Task: In the  document Serengetimeet.epub change page color to  'Voilet'. Insert watermark  'Confidential ' Apply Font Style in watermark Nunito
Action: Mouse moved to (272, 321)
Screenshot: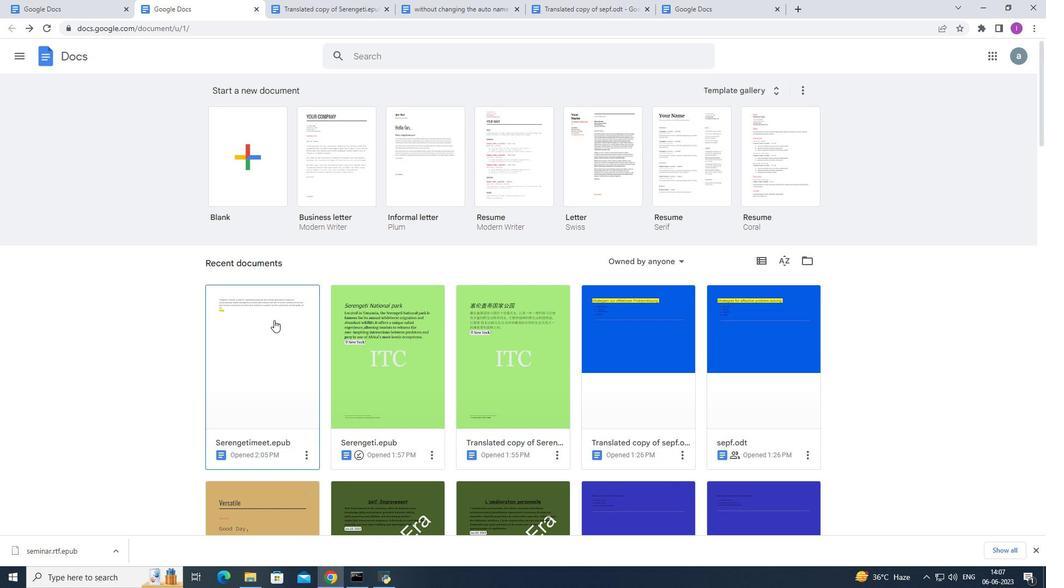 
Action: Mouse pressed left at (272, 321)
Screenshot: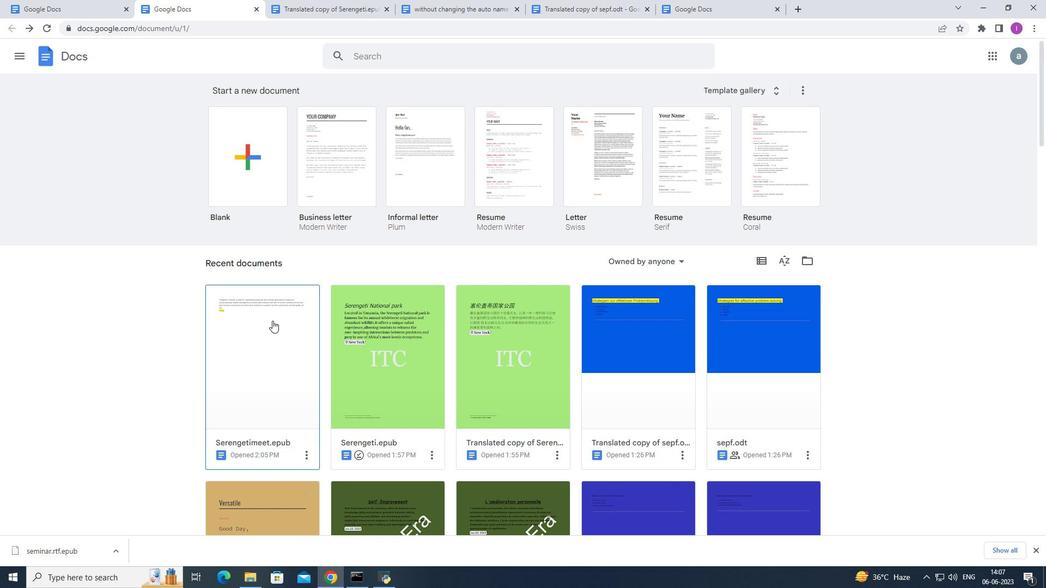 
Action: Mouse moved to (40, 62)
Screenshot: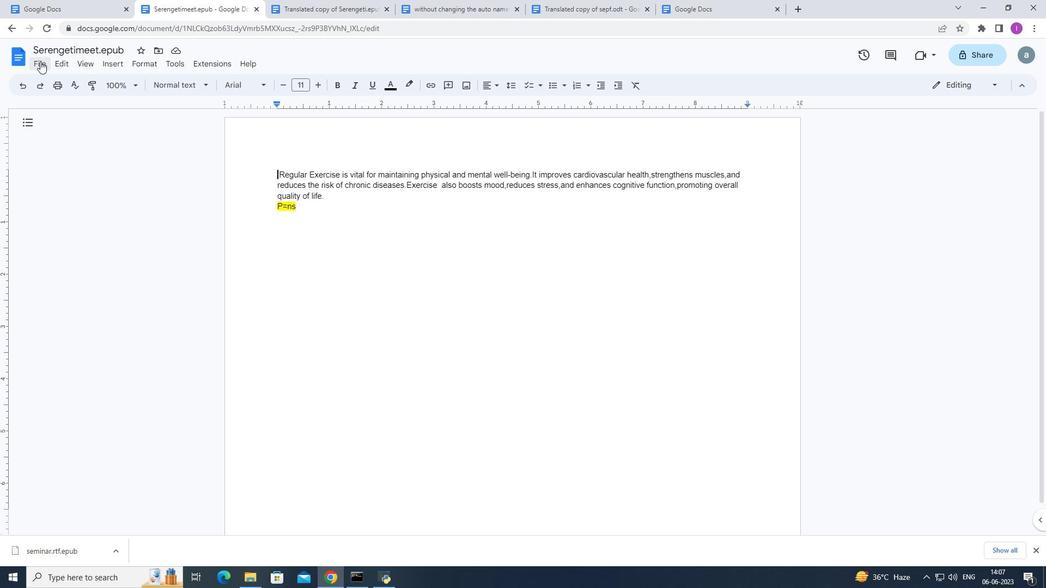 
Action: Mouse pressed left at (40, 62)
Screenshot: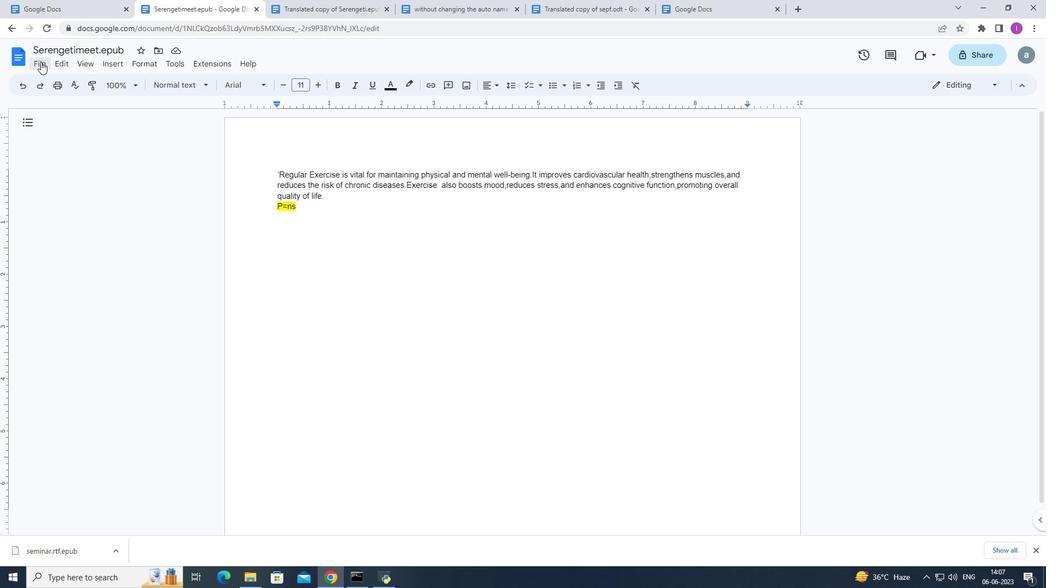 
Action: Mouse moved to (95, 363)
Screenshot: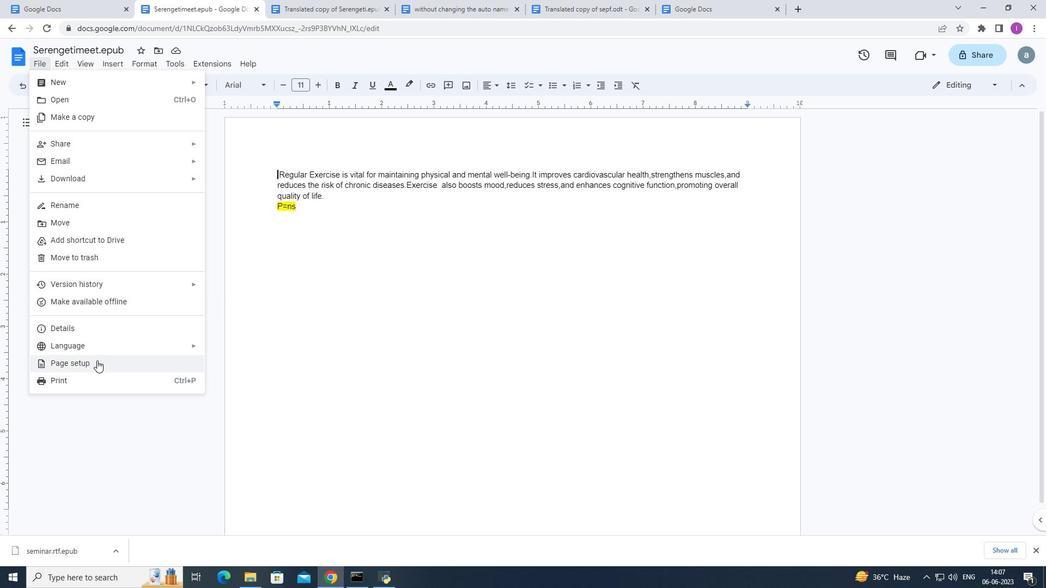 
Action: Mouse pressed left at (95, 363)
Screenshot: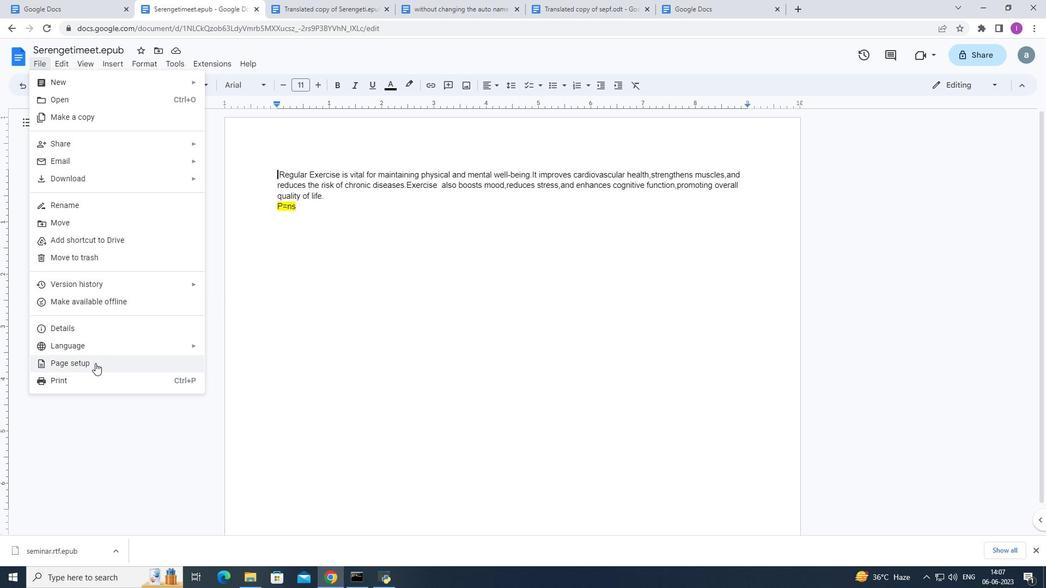 
Action: Mouse moved to (441, 356)
Screenshot: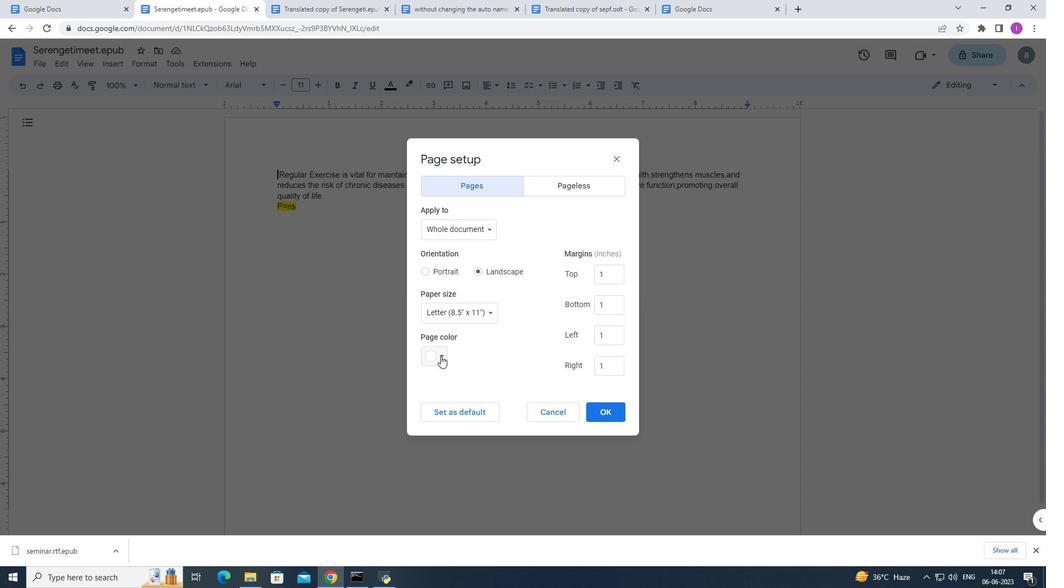 
Action: Mouse pressed left at (441, 356)
Screenshot: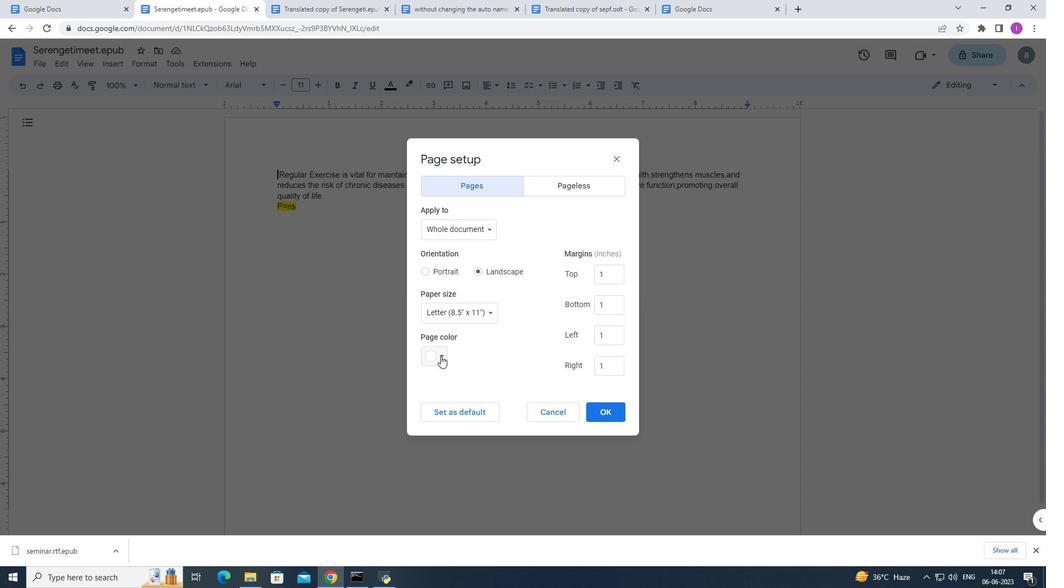 
Action: Mouse moved to (432, 486)
Screenshot: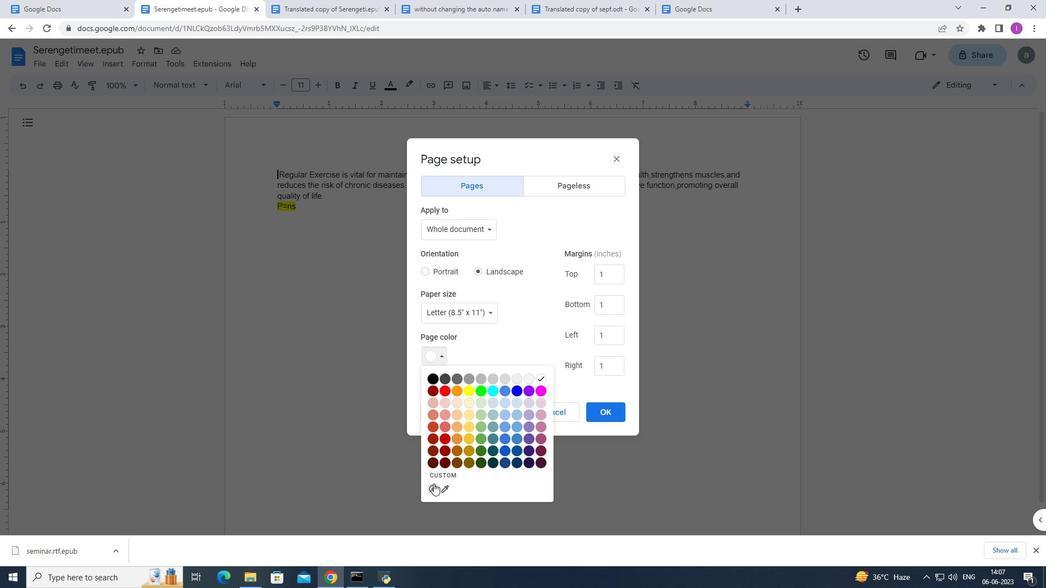 
Action: Mouse pressed left at (432, 486)
Screenshot: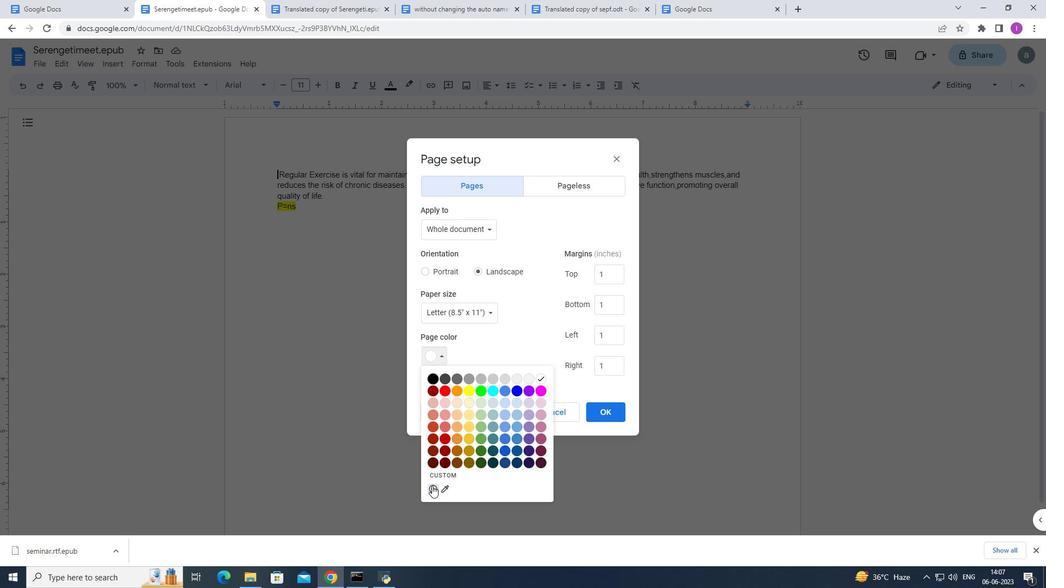 
Action: Mouse moved to (534, 294)
Screenshot: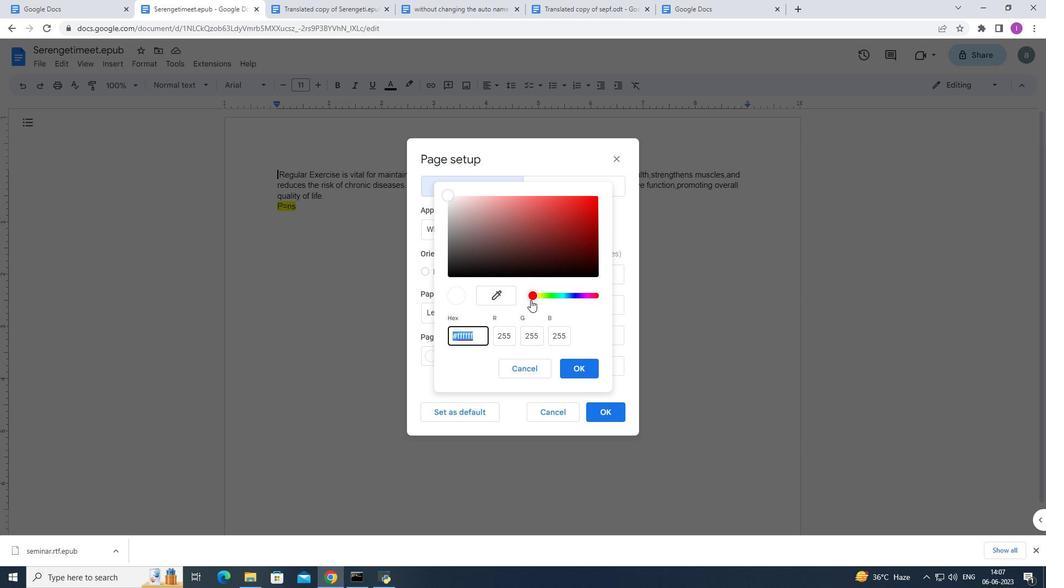 
Action: Mouse pressed left at (534, 294)
Screenshot: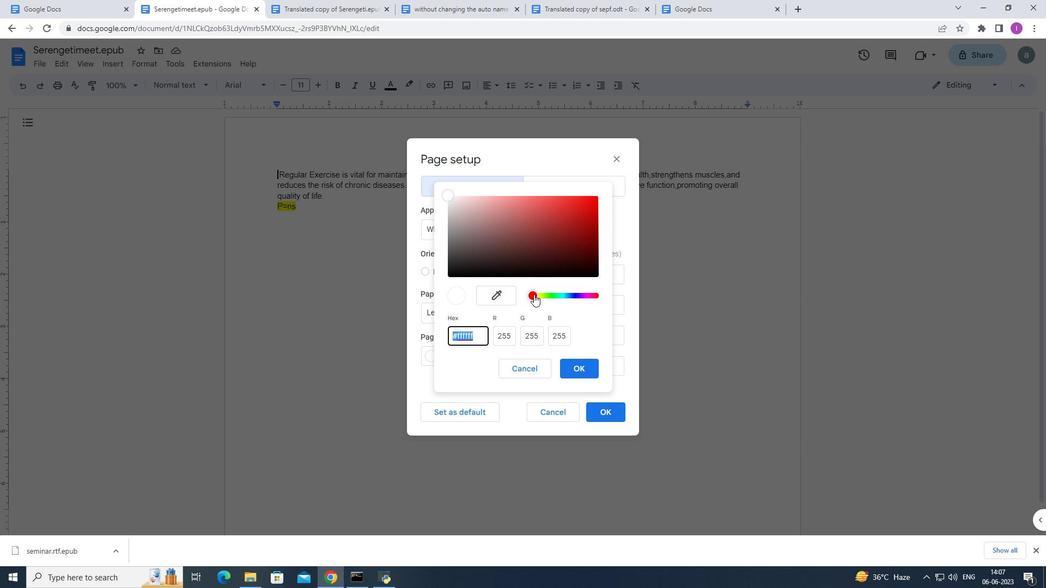 
Action: Mouse moved to (574, 297)
Screenshot: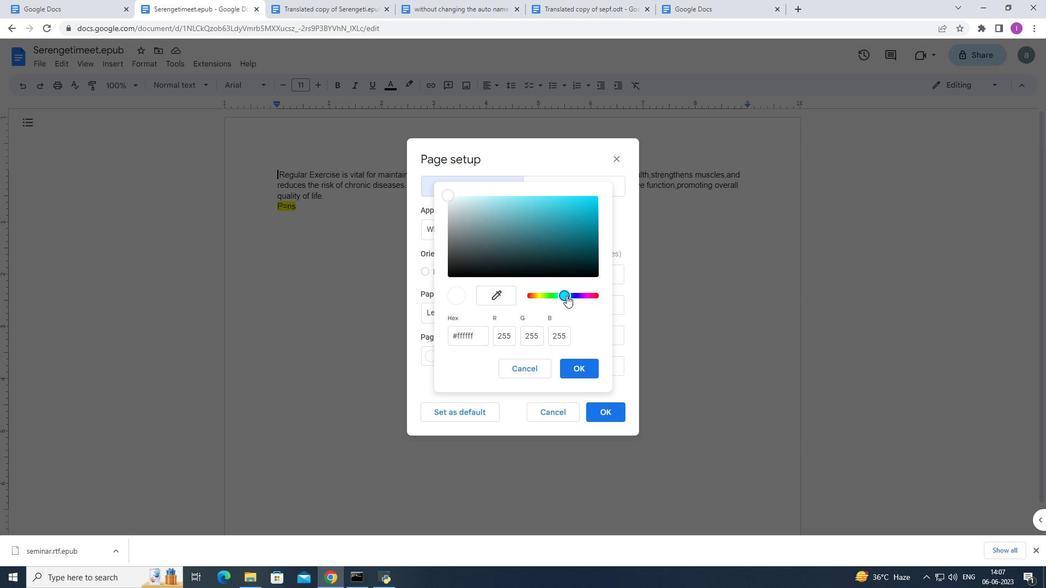 
Action: Mouse pressed left at (574, 297)
Screenshot: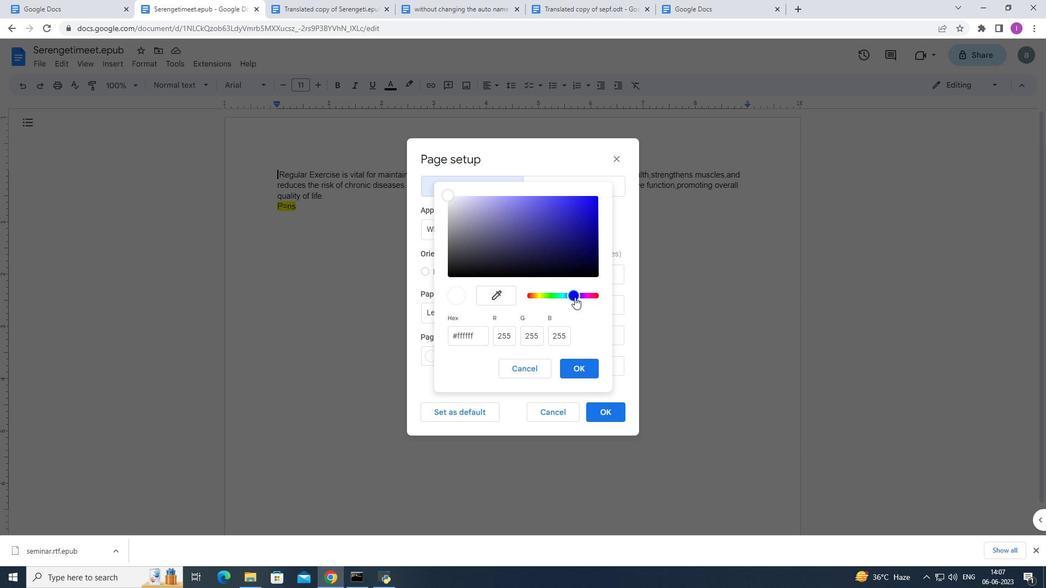 
Action: Mouse moved to (577, 216)
Screenshot: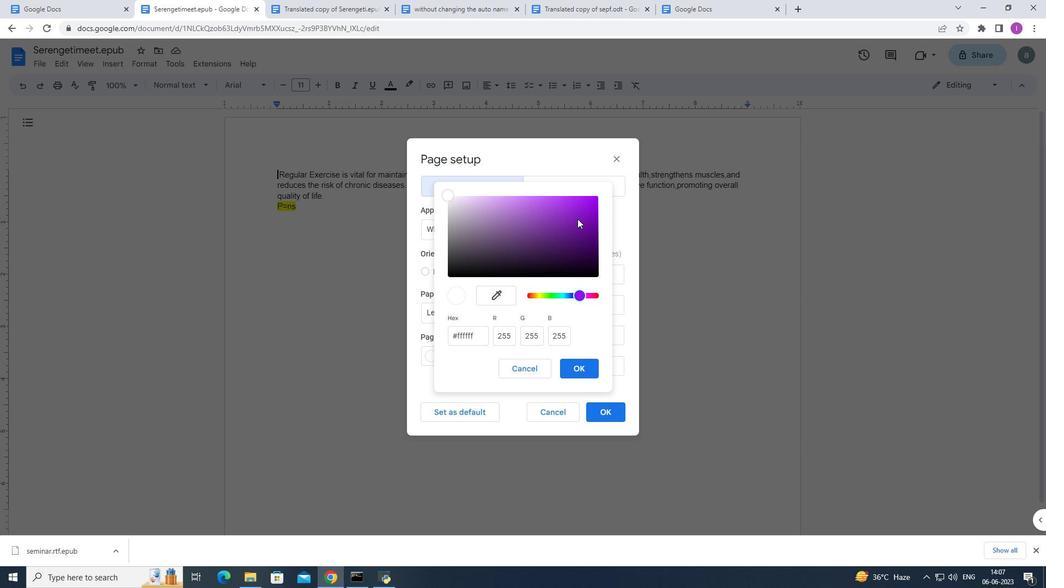 
Action: Mouse pressed left at (577, 216)
Screenshot: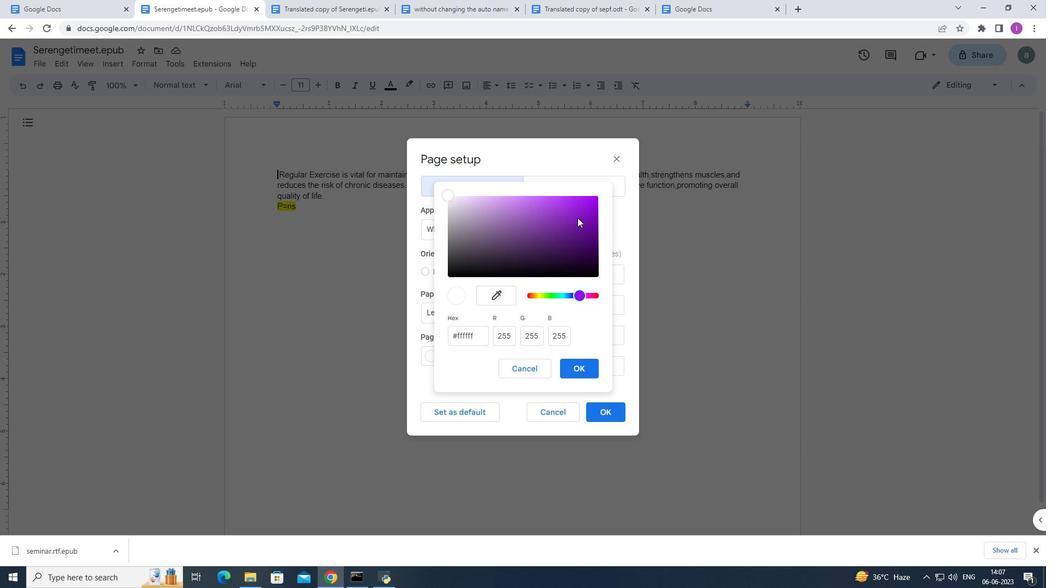 
Action: Mouse moved to (585, 198)
Screenshot: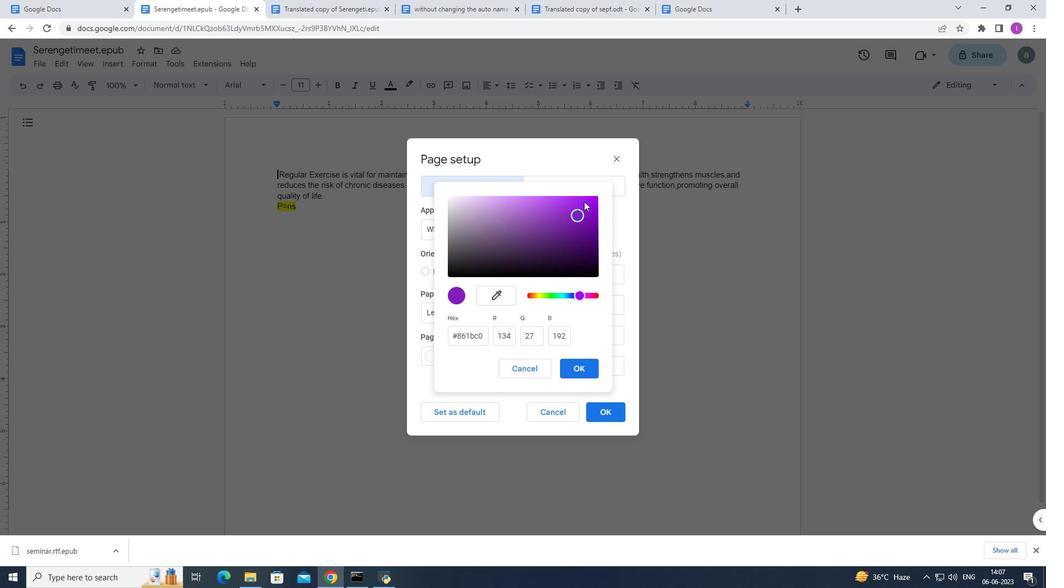 
Action: Mouse pressed left at (585, 198)
Screenshot: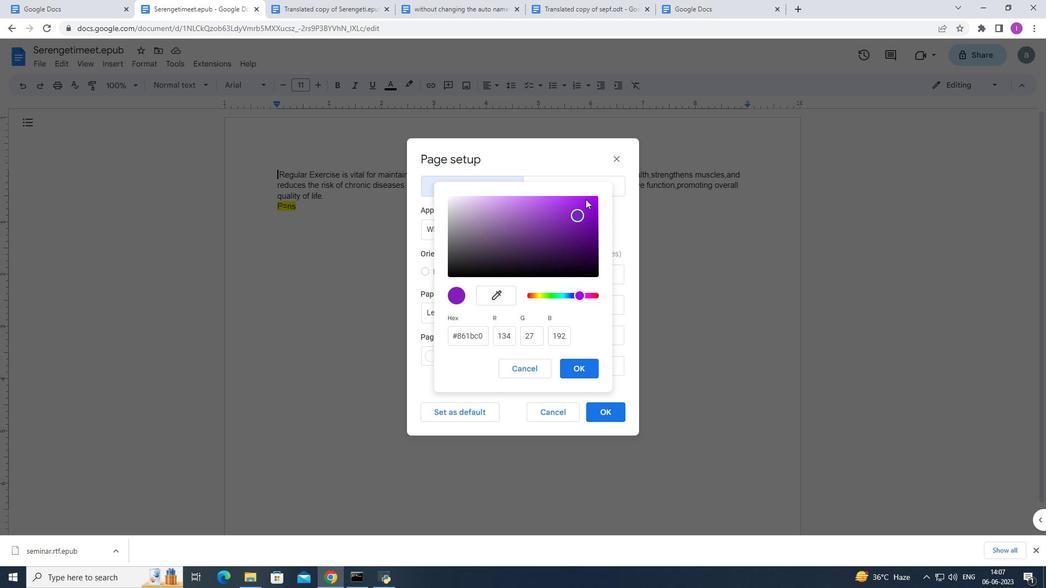 
Action: Mouse moved to (580, 370)
Screenshot: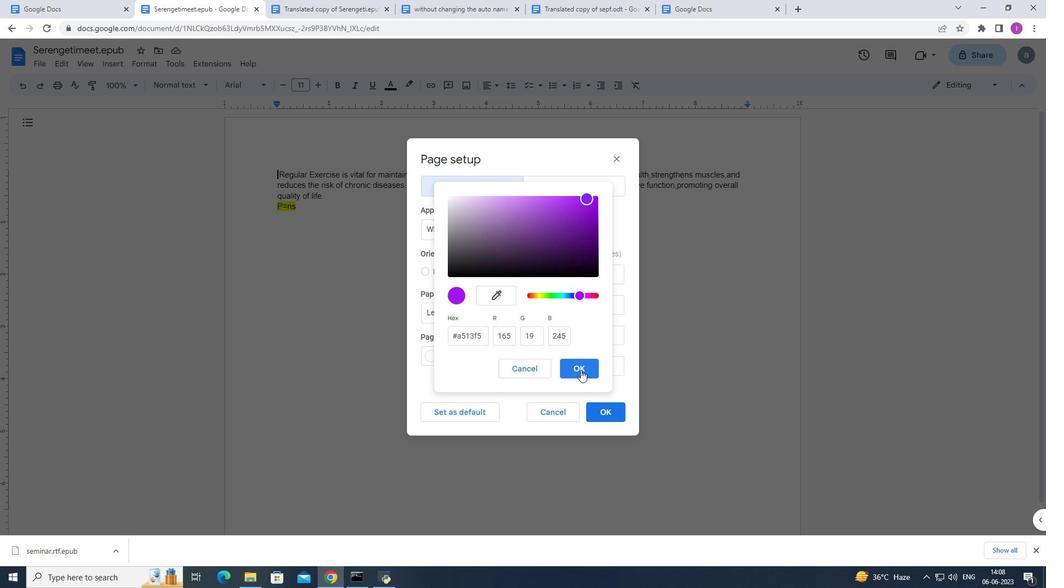 
Action: Mouse pressed left at (580, 370)
Screenshot: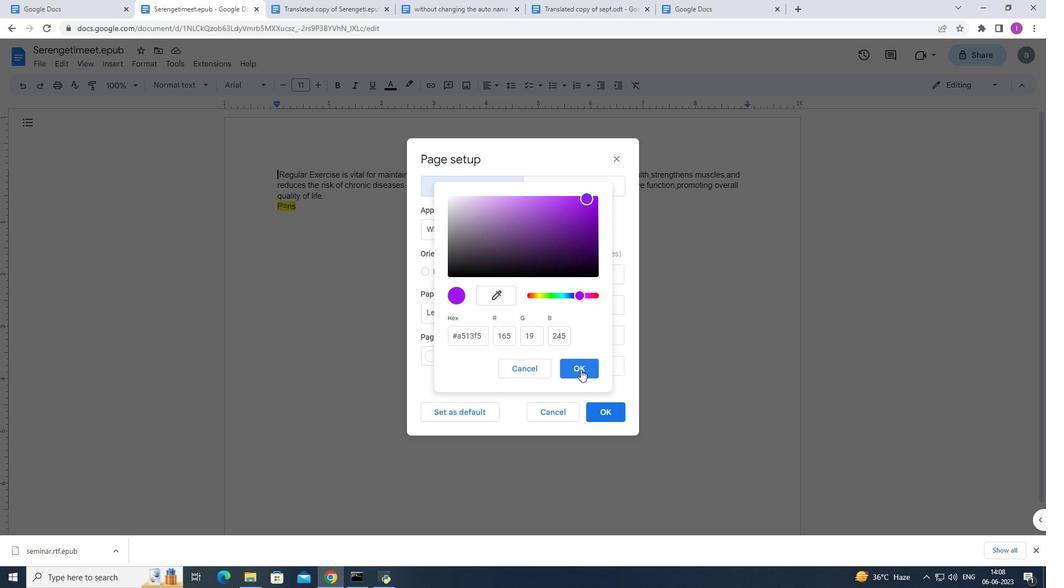 
Action: Mouse moved to (609, 409)
Screenshot: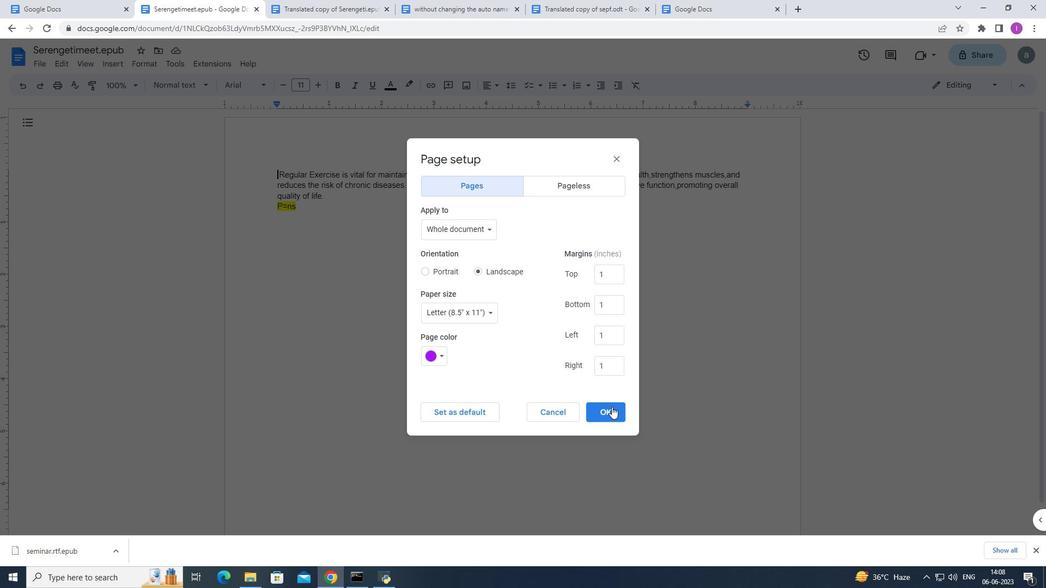 
Action: Mouse pressed left at (609, 409)
Screenshot: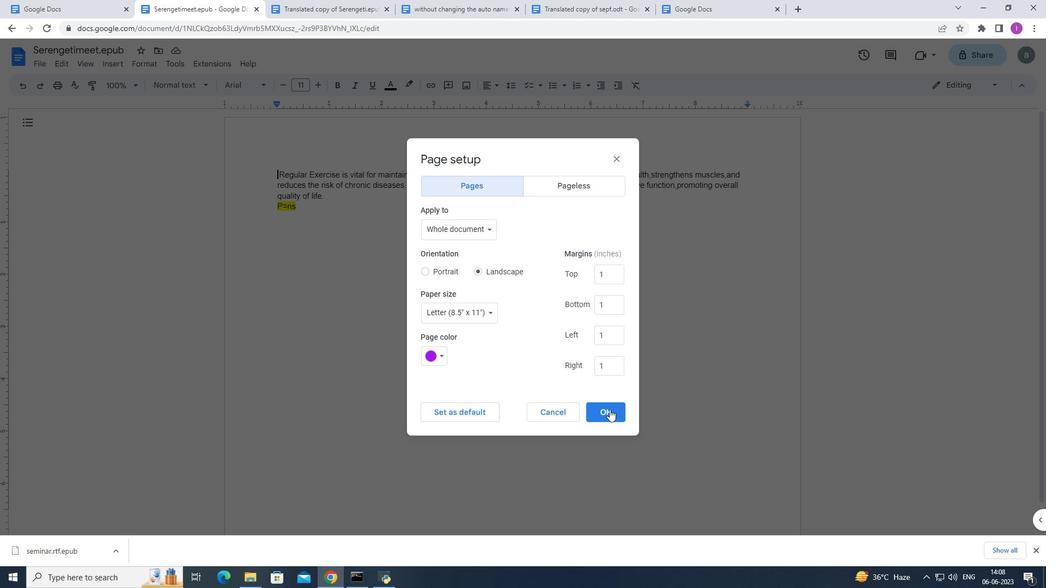 
Action: Mouse moved to (124, 68)
Screenshot: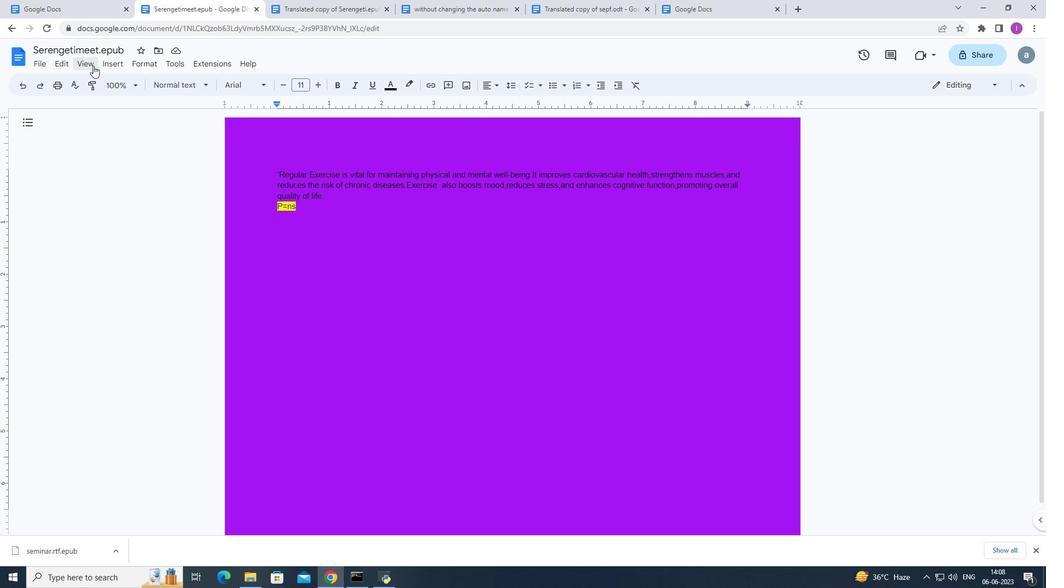 
Action: Mouse pressed left at (124, 68)
Screenshot: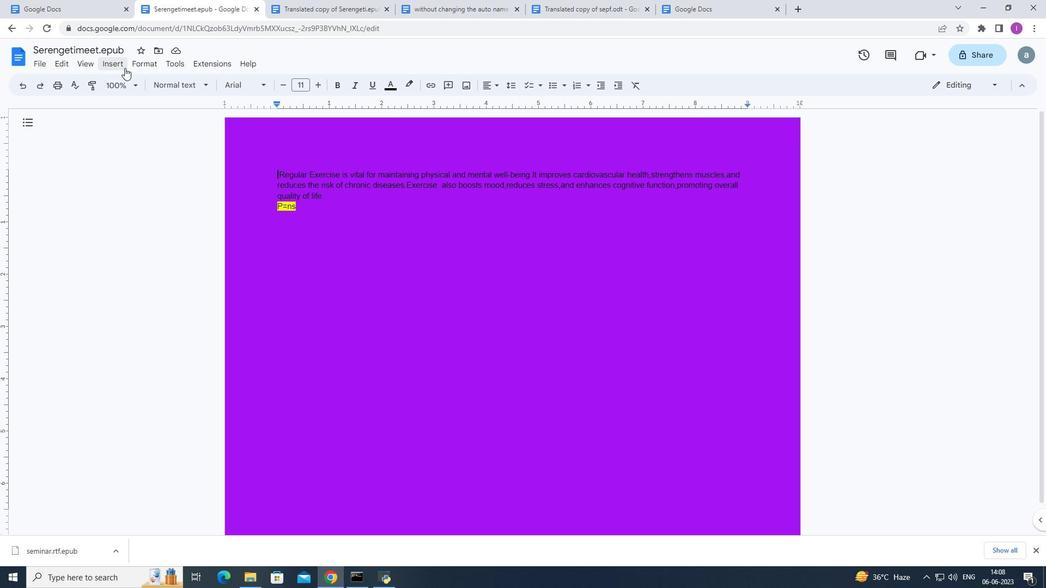 
Action: Mouse moved to (156, 319)
Screenshot: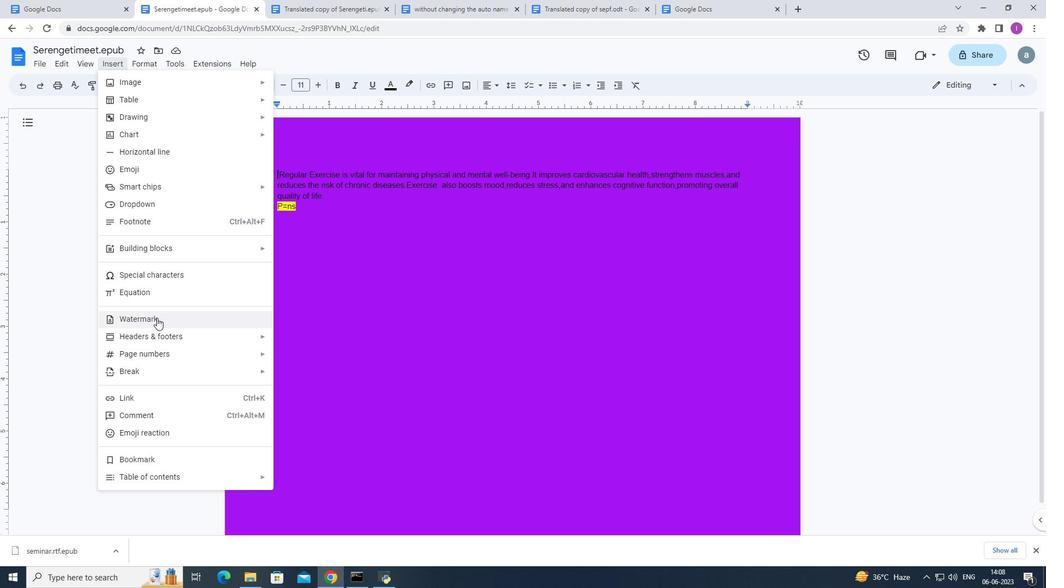 
Action: Mouse pressed left at (156, 319)
Screenshot: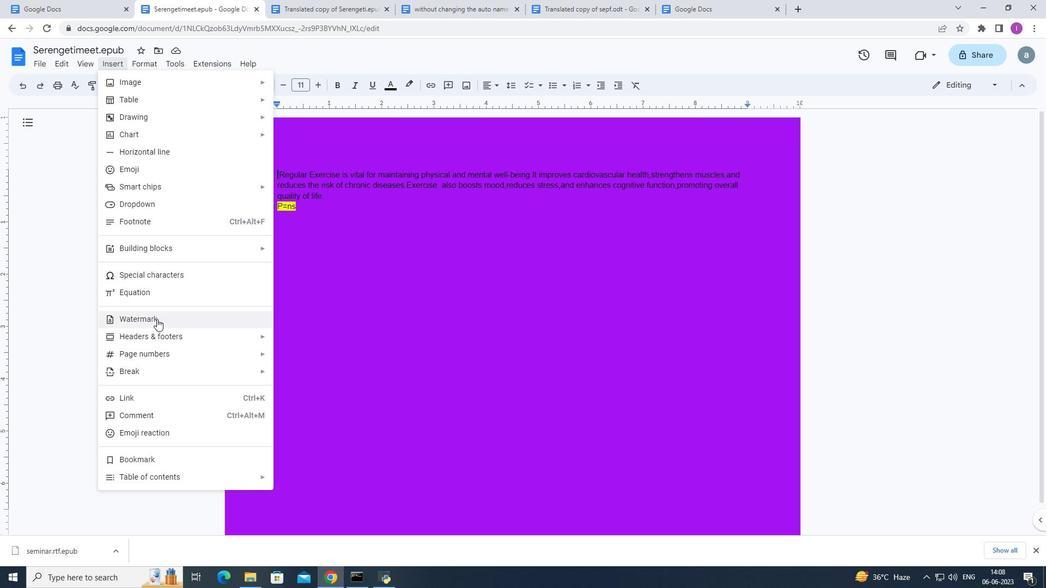 
Action: Mouse moved to (1010, 126)
Screenshot: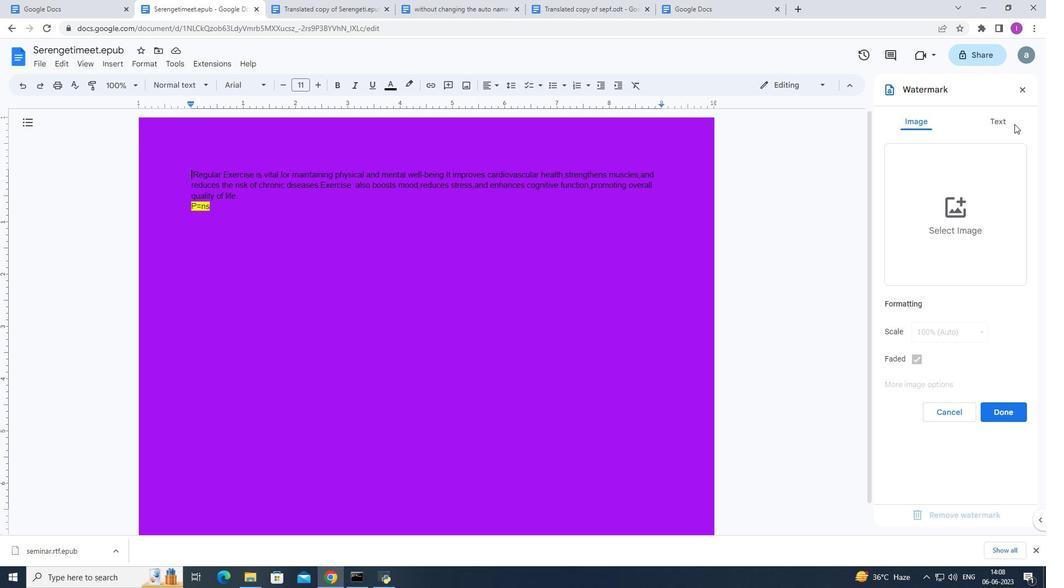 
Action: Mouse pressed left at (1010, 126)
Screenshot: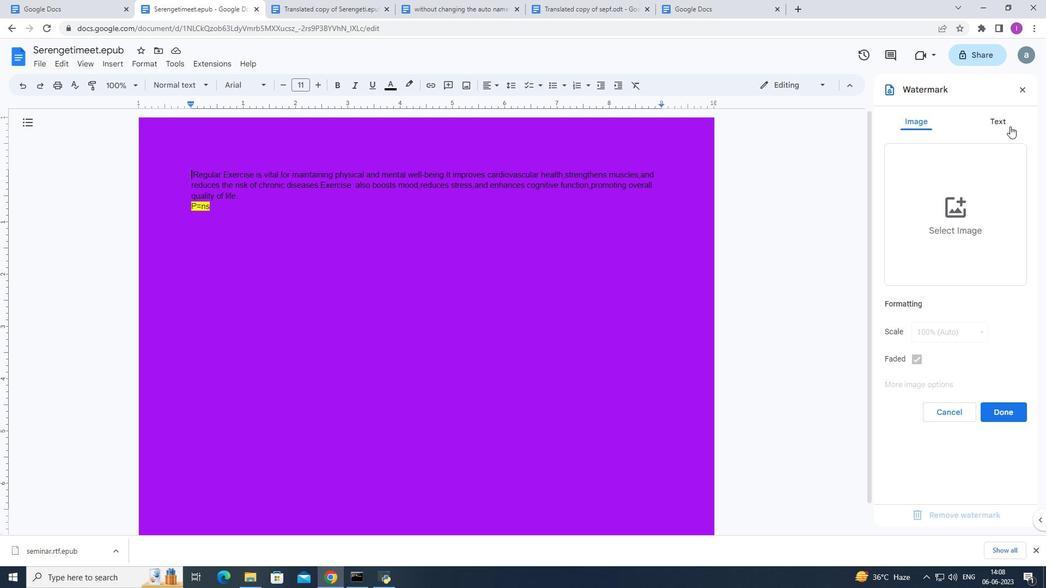 
Action: Mouse moved to (900, 154)
Screenshot: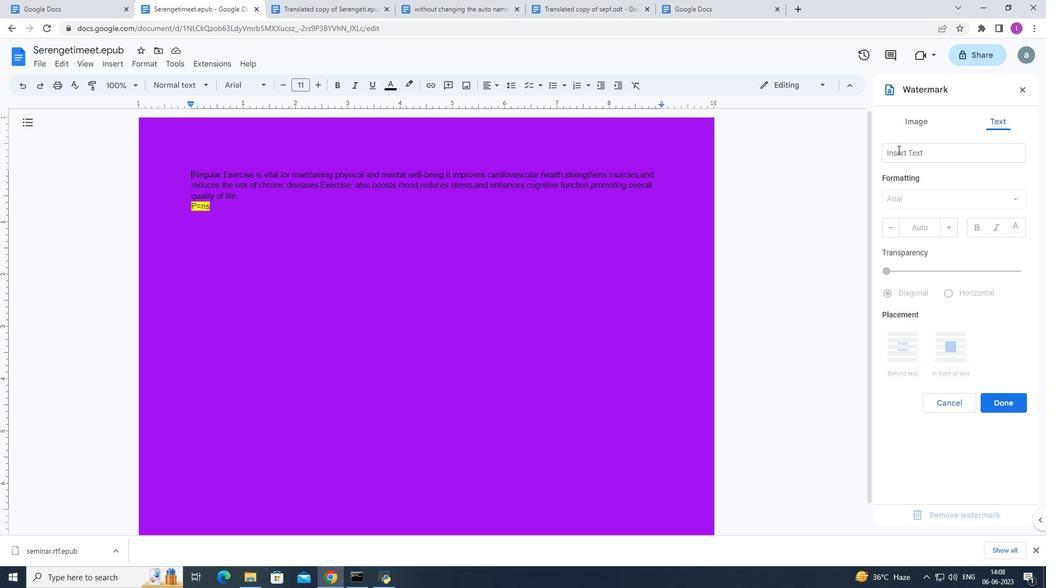 
Action: Mouse pressed left at (900, 154)
Screenshot: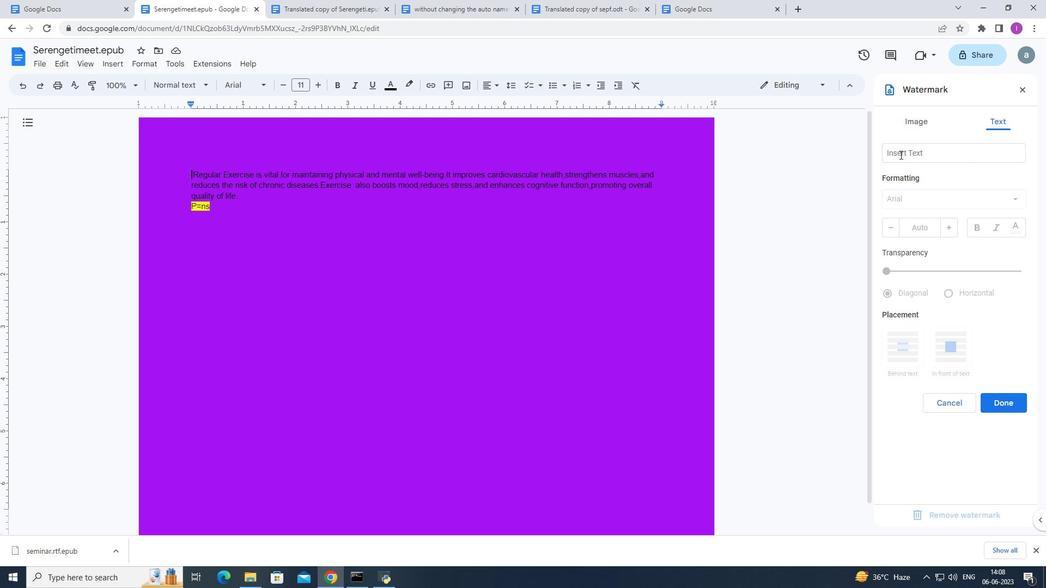 
Action: Mouse moved to (943, 155)
Screenshot: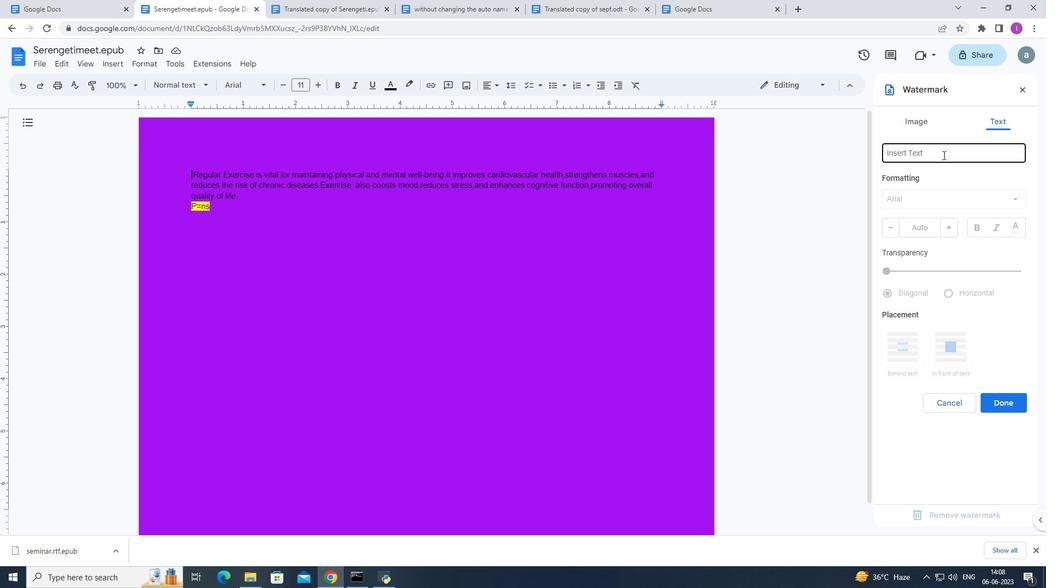 
Action: Key pressed confidewntial<Key.backspace><Key.backspace><Key.backspace><Key.backspace><Key.backspace><Key.backspace>ntial
Screenshot: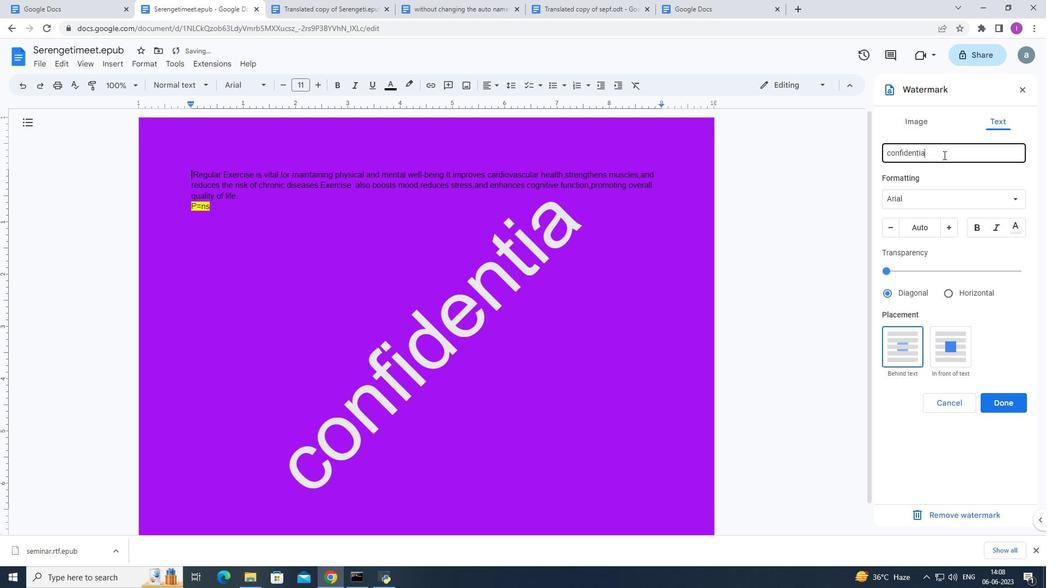 
Action: Mouse moved to (1016, 198)
Screenshot: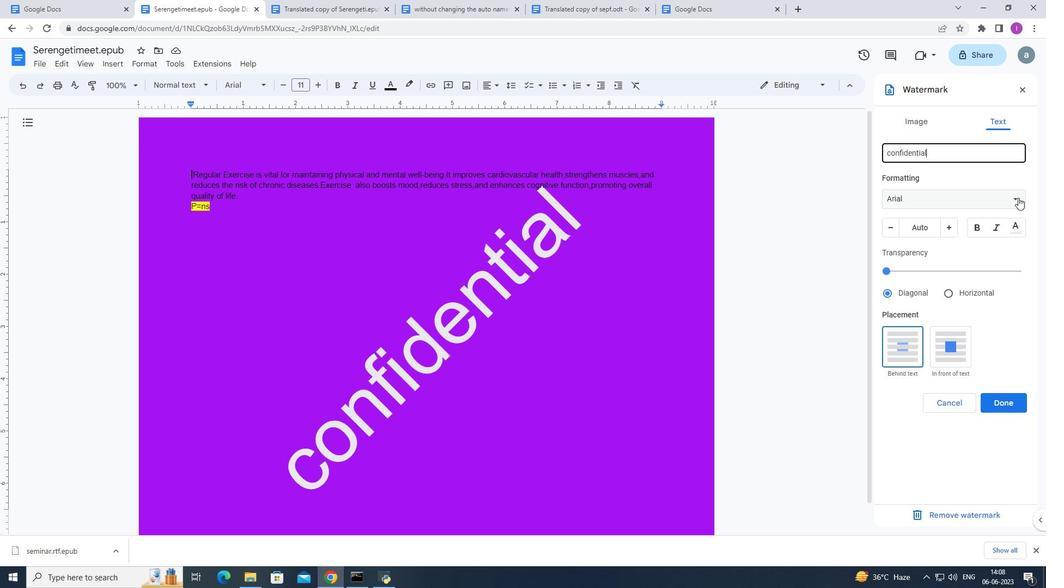 
Action: Mouse pressed left at (1016, 198)
Screenshot: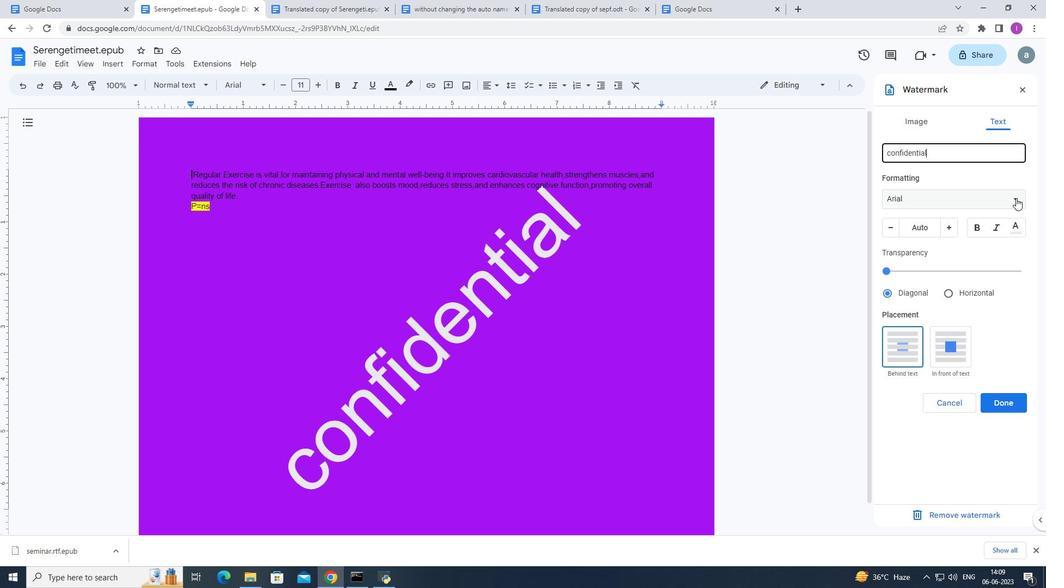 
Action: Mouse moved to (926, 330)
Screenshot: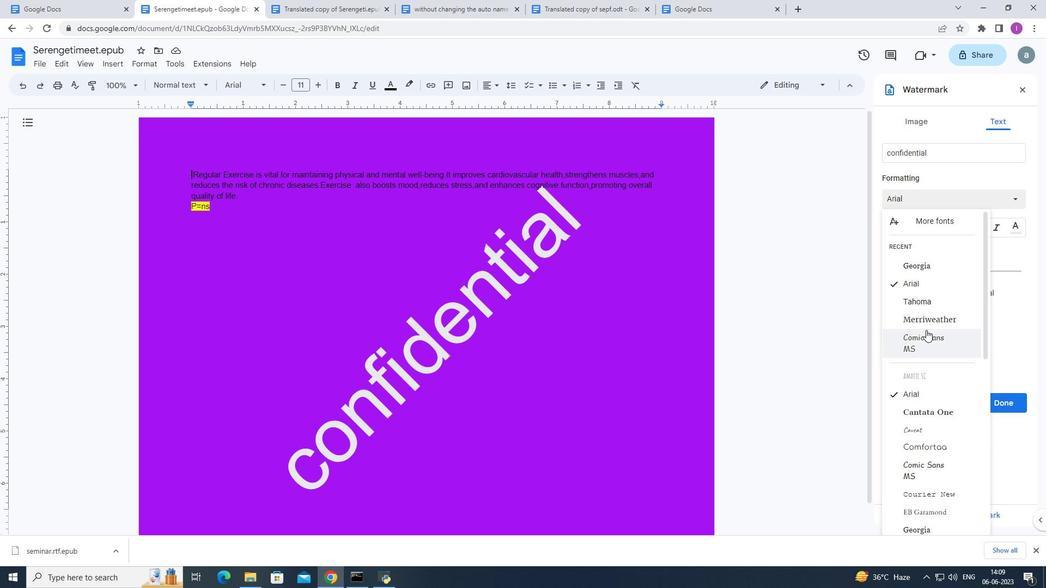 
Action: Mouse scrolled (926, 329) with delta (0, 0)
Screenshot: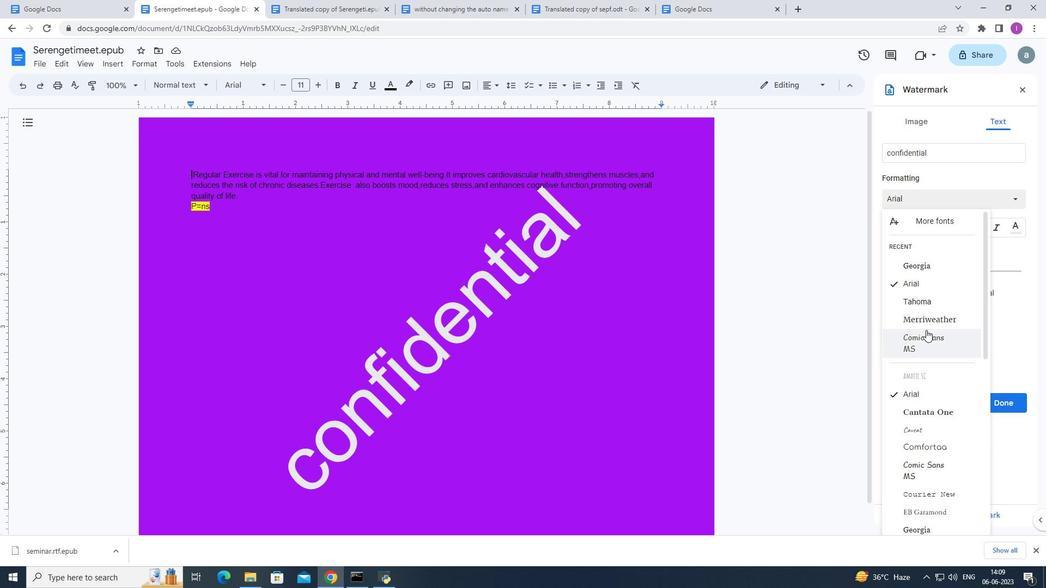 
Action: Mouse moved to (927, 330)
Screenshot: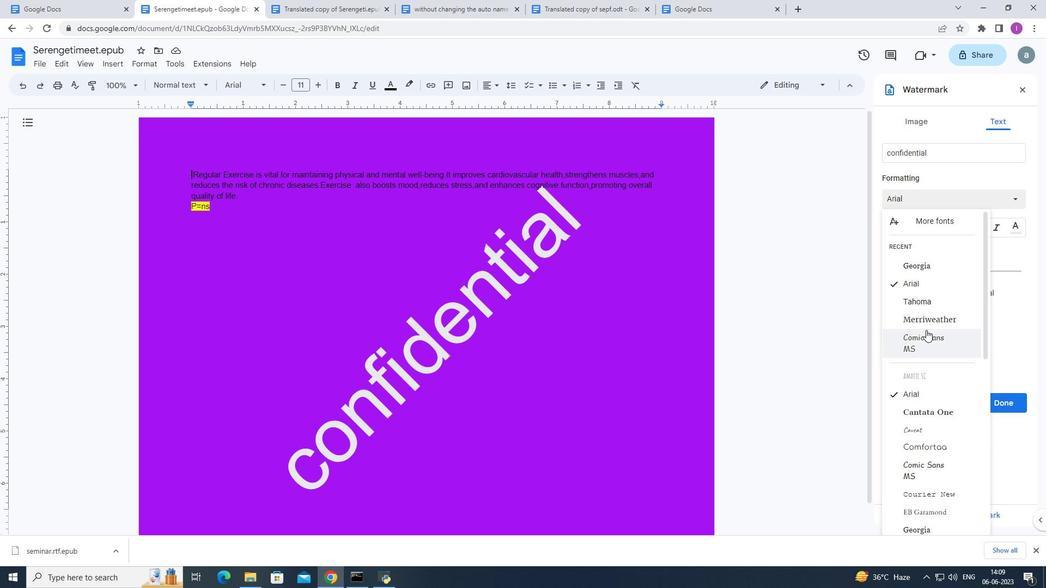 
Action: Mouse scrolled (927, 329) with delta (0, 0)
Screenshot: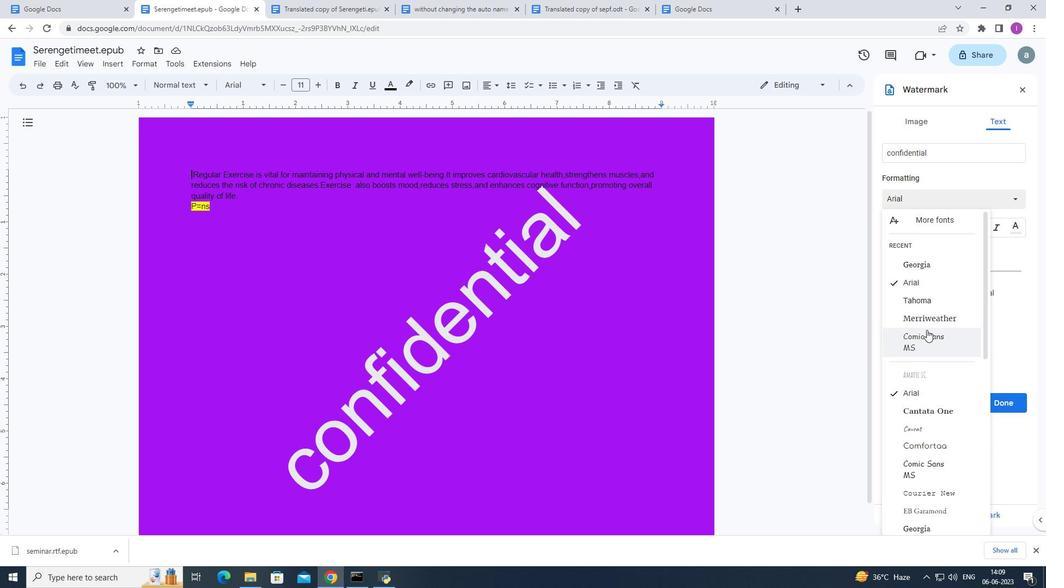 
Action: Mouse scrolled (927, 329) with delta (0, 0)
Screenshot: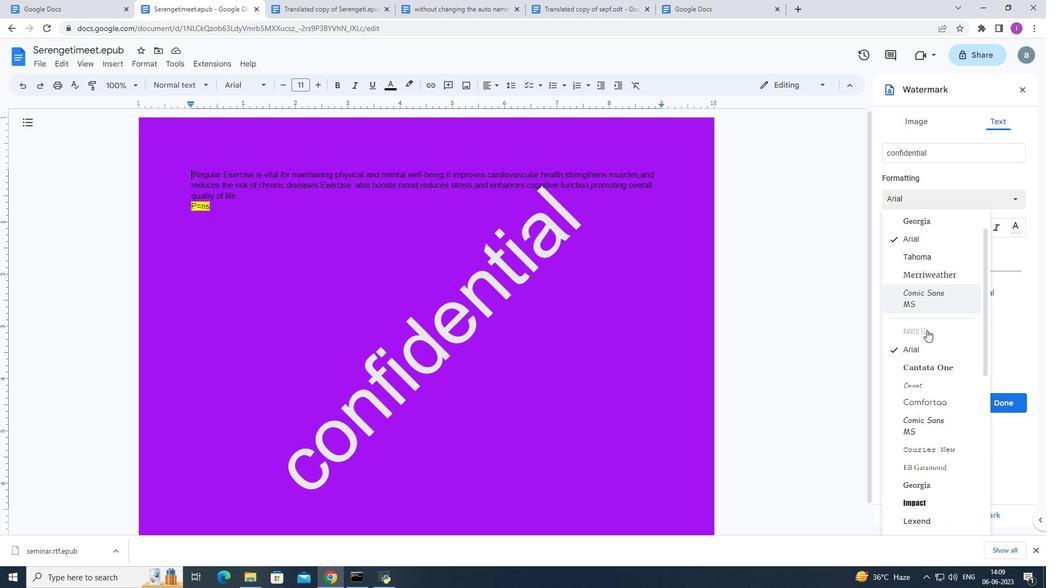
Action: Mouse moved to (928, 330)
Screenshot: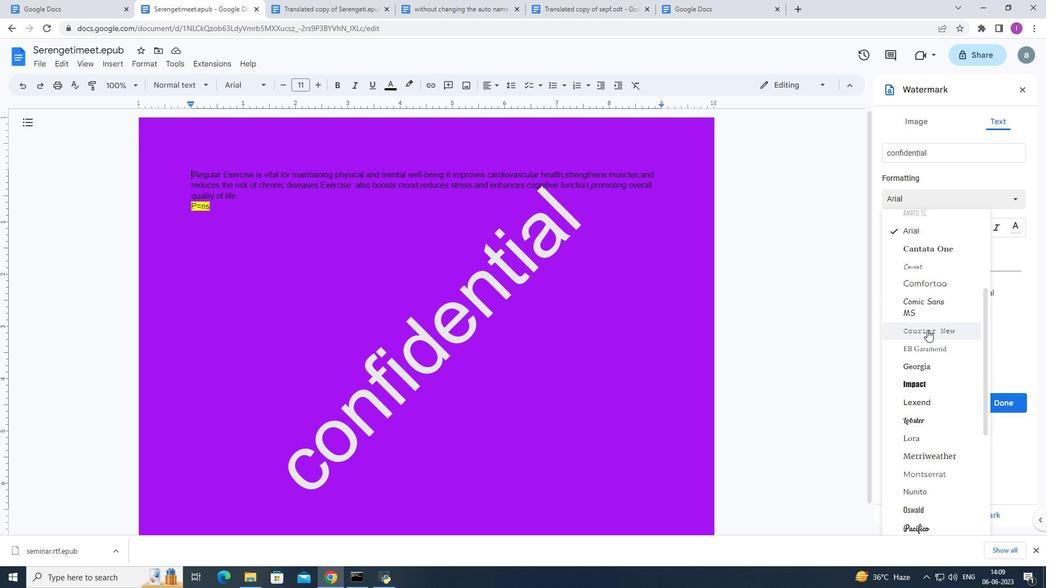 
Action: Mouse scrolled (928, 330) with delta (0, 0)
Screenshot: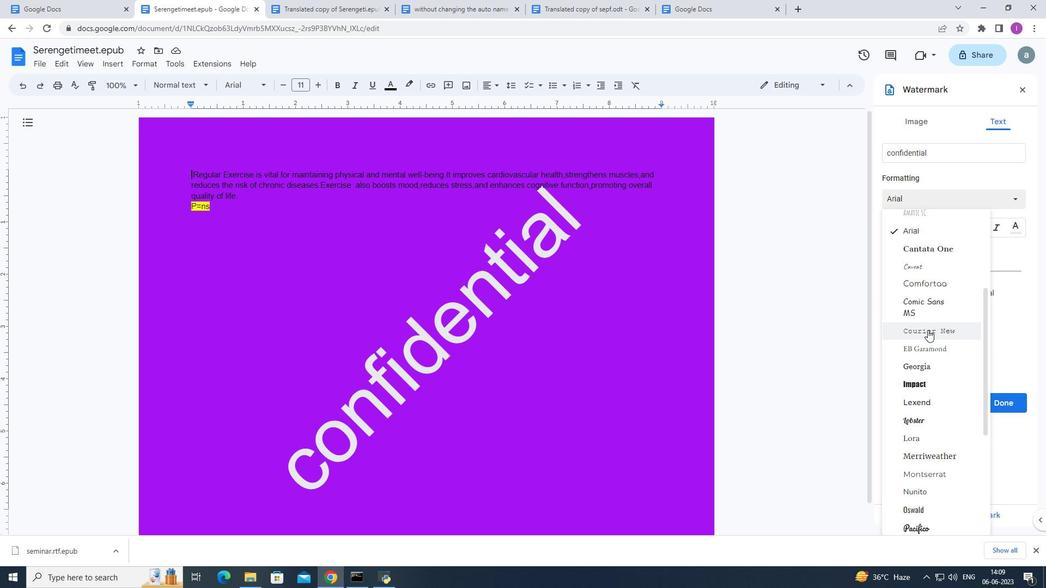 
Action: Mouse scrolled (928, 329) with delta (0, 0)
Screenshot: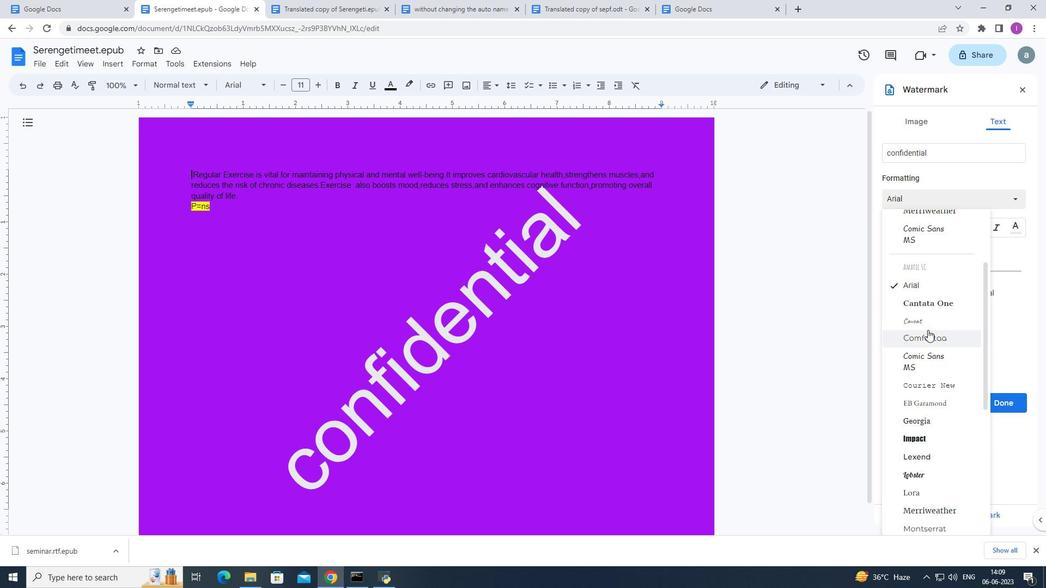 
Action: Mouse scrolled (928, 329) with delta (0, 0)
Screenshot: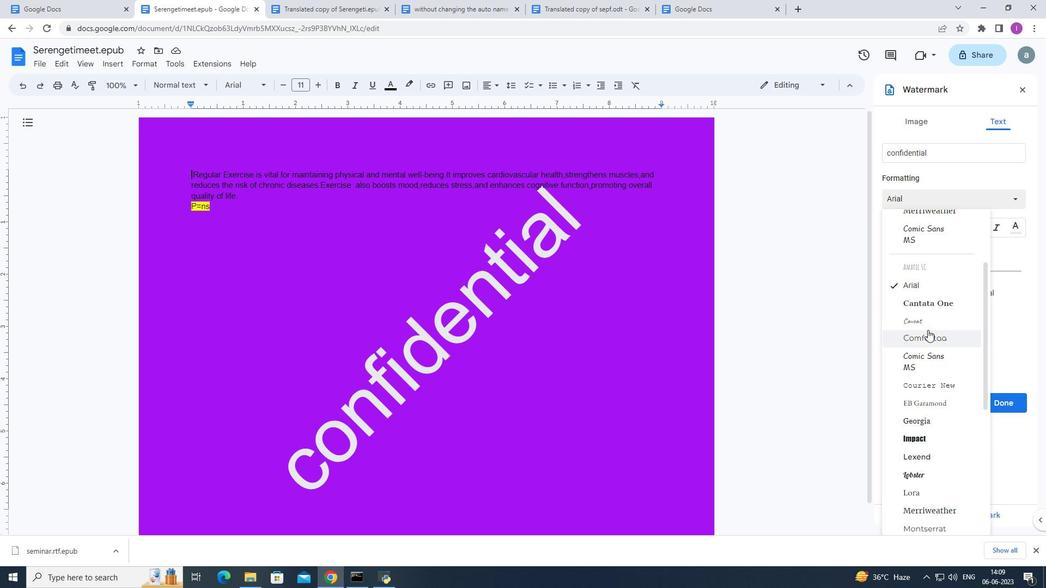 
Action: Mouse scrolled (928, 329) with delta (0, 0)
Screenshot: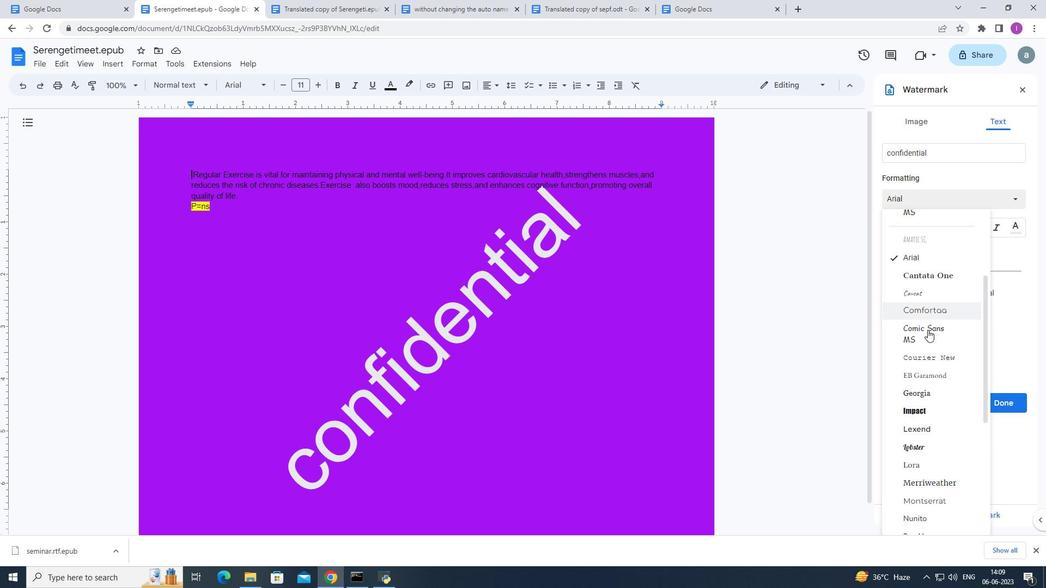 
Action: Mouse scrolled (928, 329) with delta (0, 0)
Screenshot: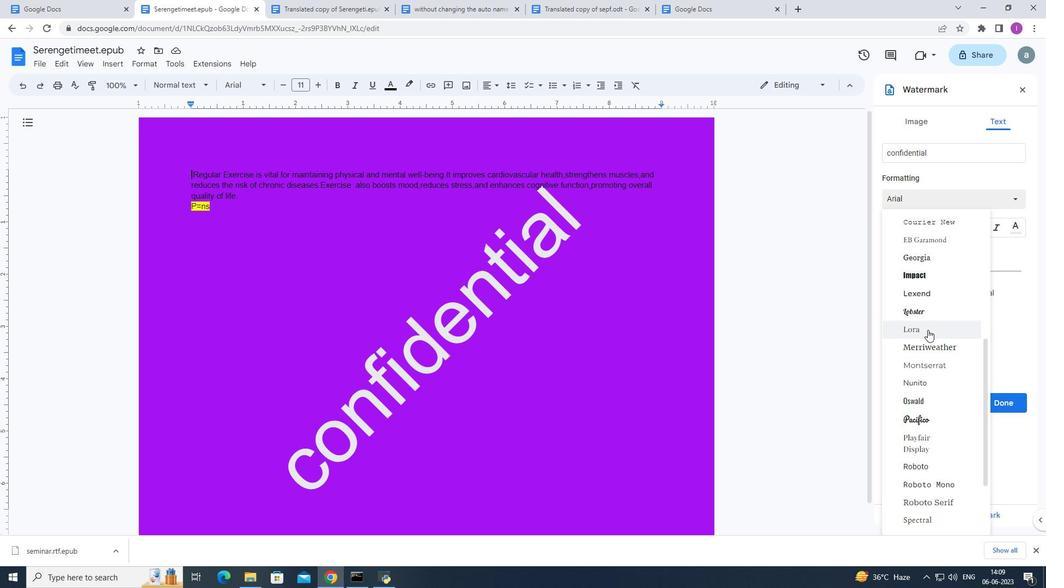 
Action: Mouse scrolled (928, 329) with delta (0, 0)
Screenshot: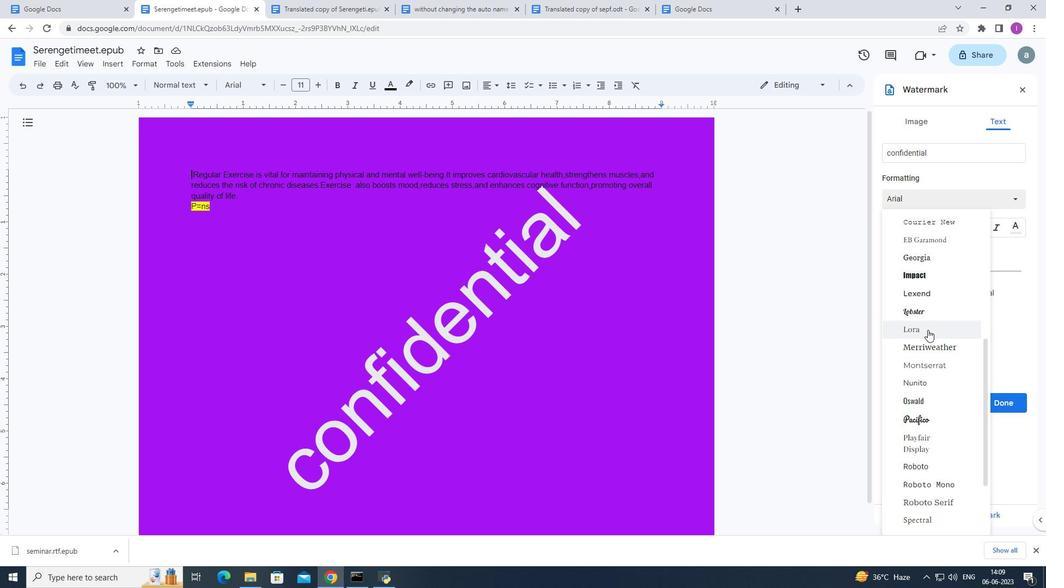
Action: Mouse scrolled (928, 329) with delta (0, 0)
Screenshot: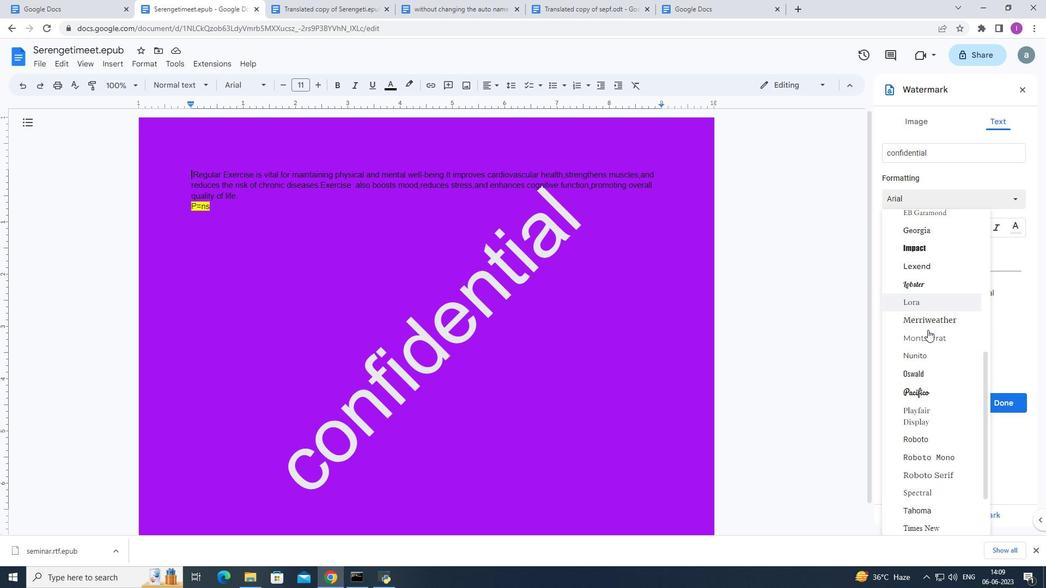 
Action: Mouse scrolled (928, 330) with delta (0, 0)
Screenshot: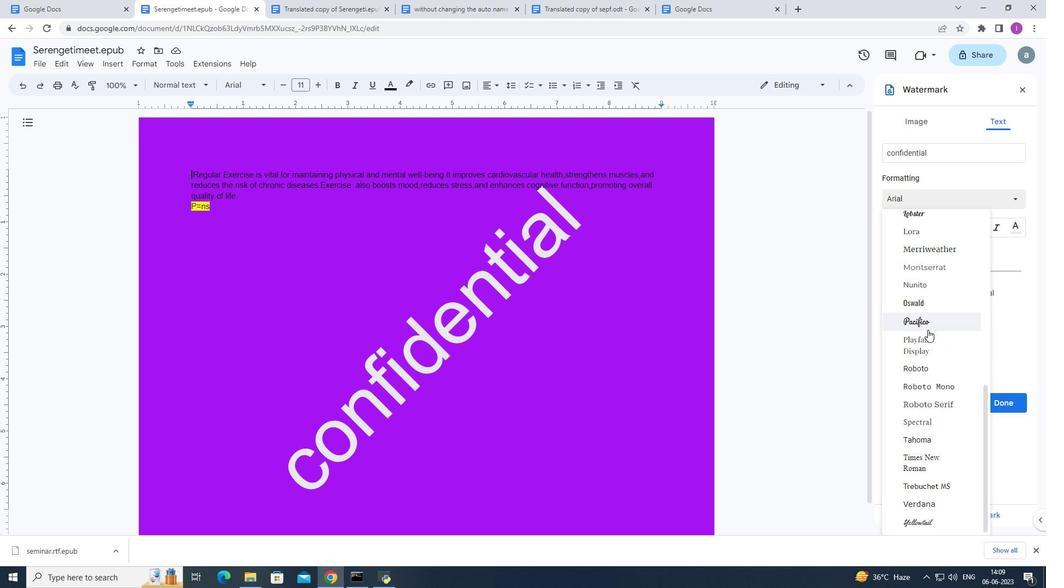 
Action: Mouse moved to (928, 330)
Screenshot: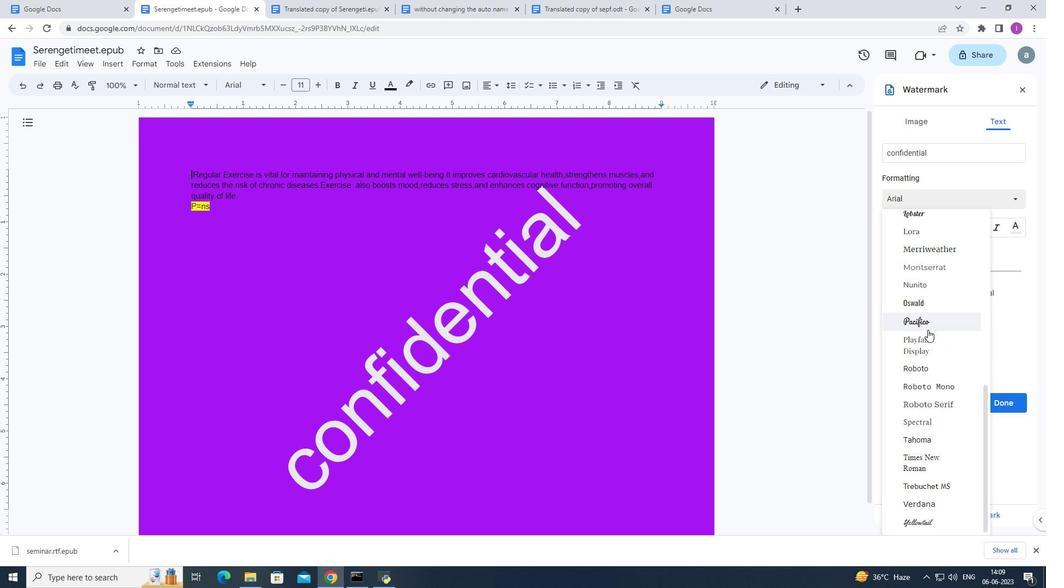 
Action: Mouse scrolled (928, 330) with delta (0, 0)
Screenshot: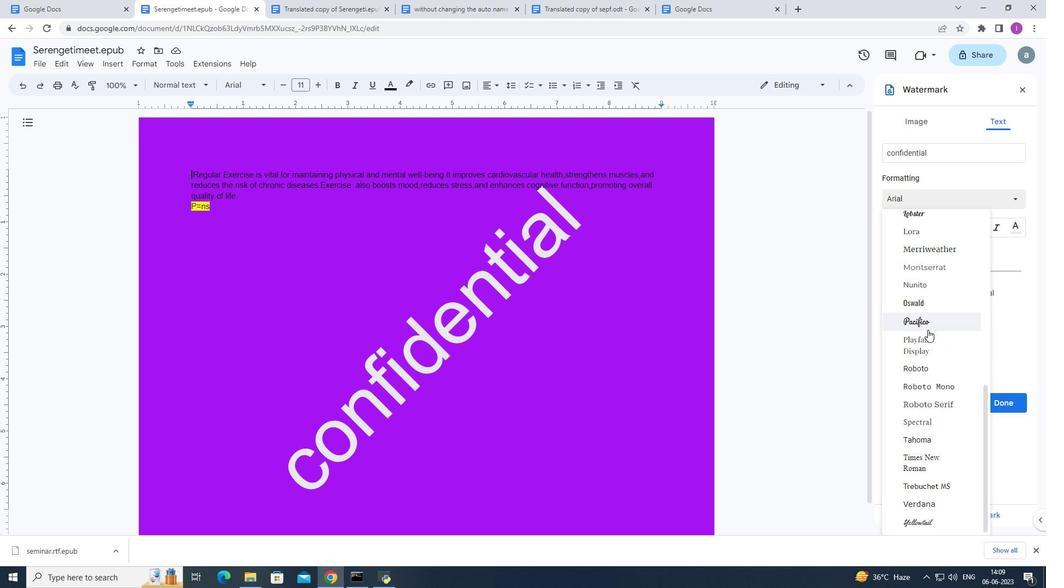 
Action: Mouse scrolled (928, 330) with delta (0, 0)
Screenshot: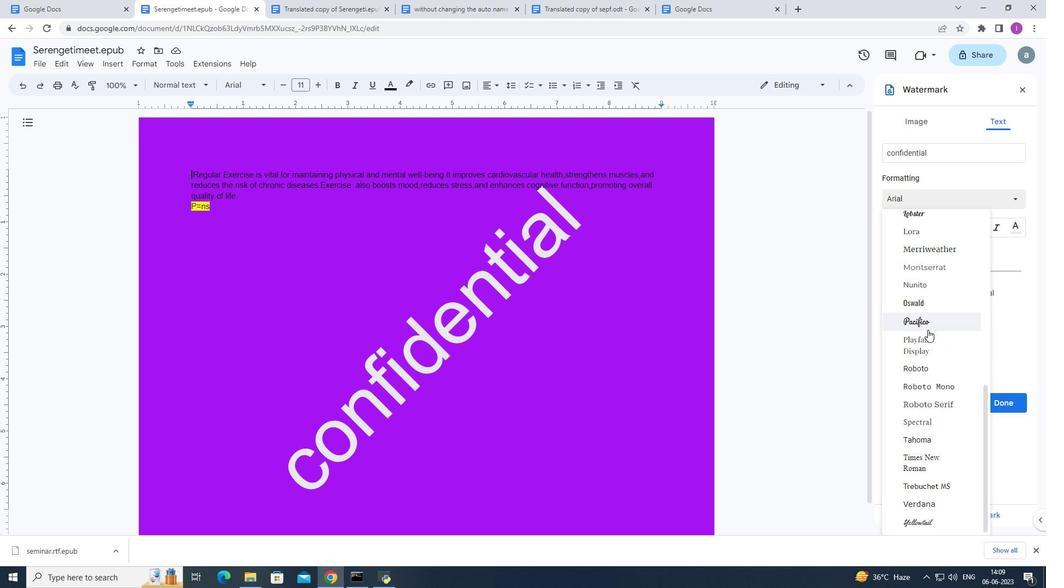 
Action: Mouse scrolled (928, 330) with delta (0, 0)
Screenshot: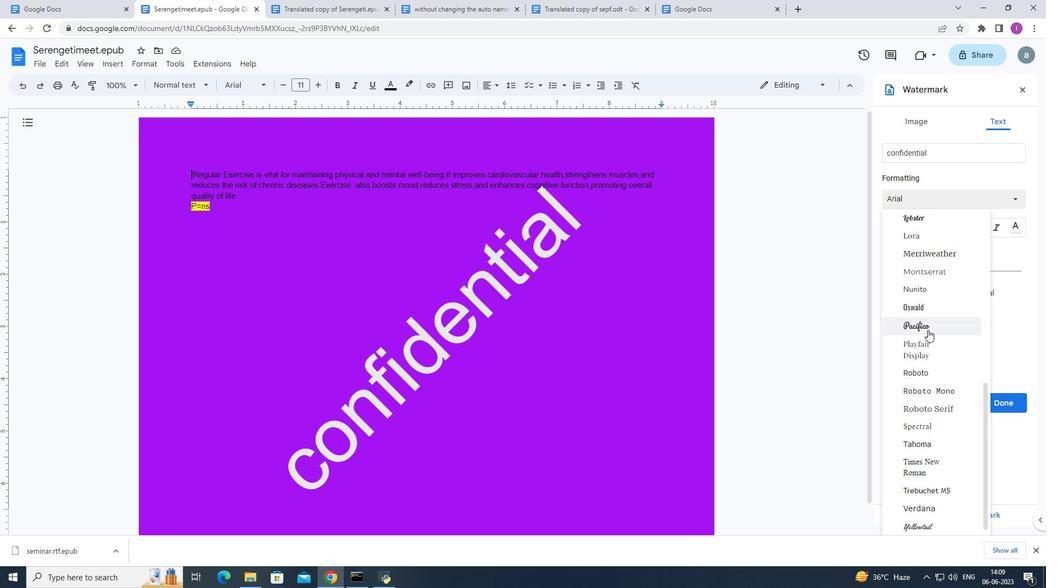 
Action: Mouse scrolled (928, 330) with delta (0, 0)
Screenshot: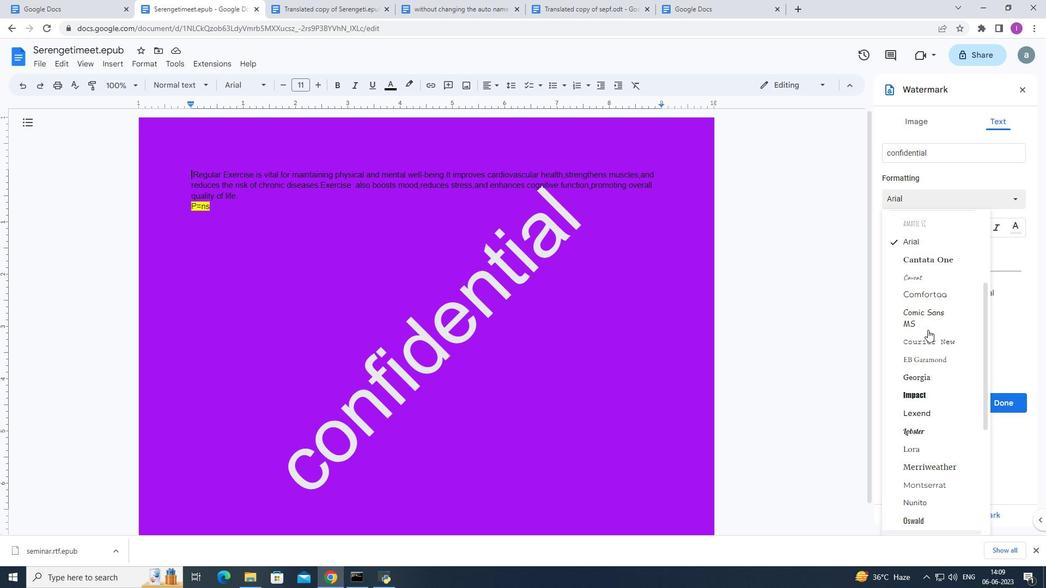 
Action: Mouse scrolled (928, 330) with delta (0, 0)
Screenshot: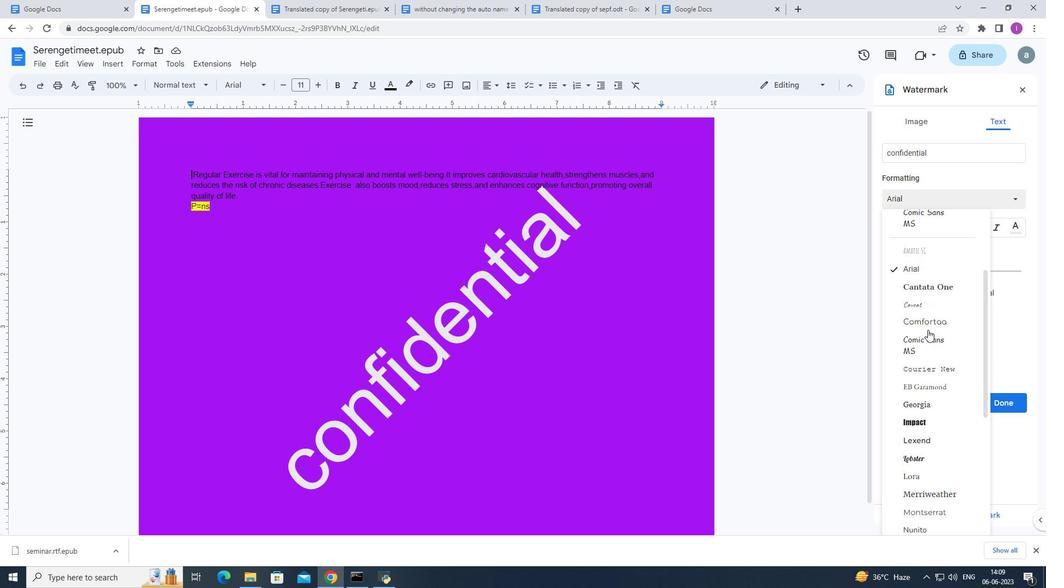 
Action: Mouse scrolled (928, 330) with delta (0, 0)
Screenshot: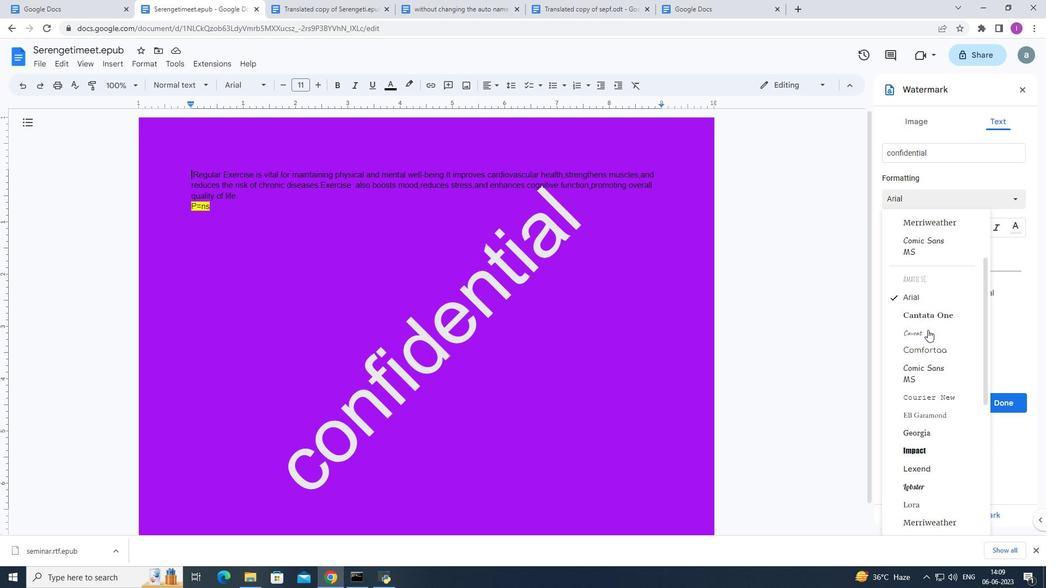 
Action: Mouse scrolled (928, 329) with delta (0, 0)
Screenshot: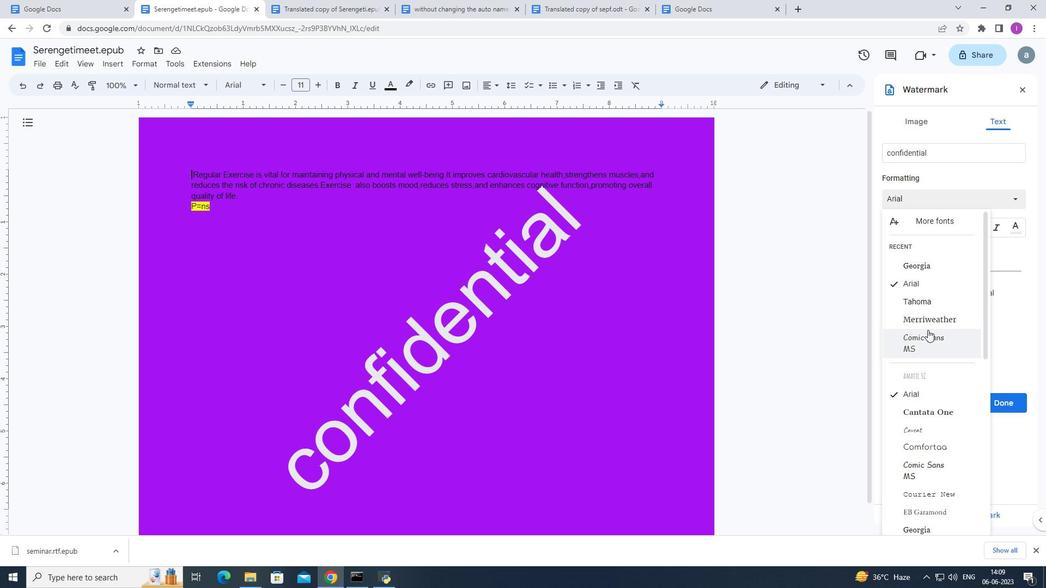 
Action: Mouse scrolled (928, 329) with delta (0, 0)
Screenshot: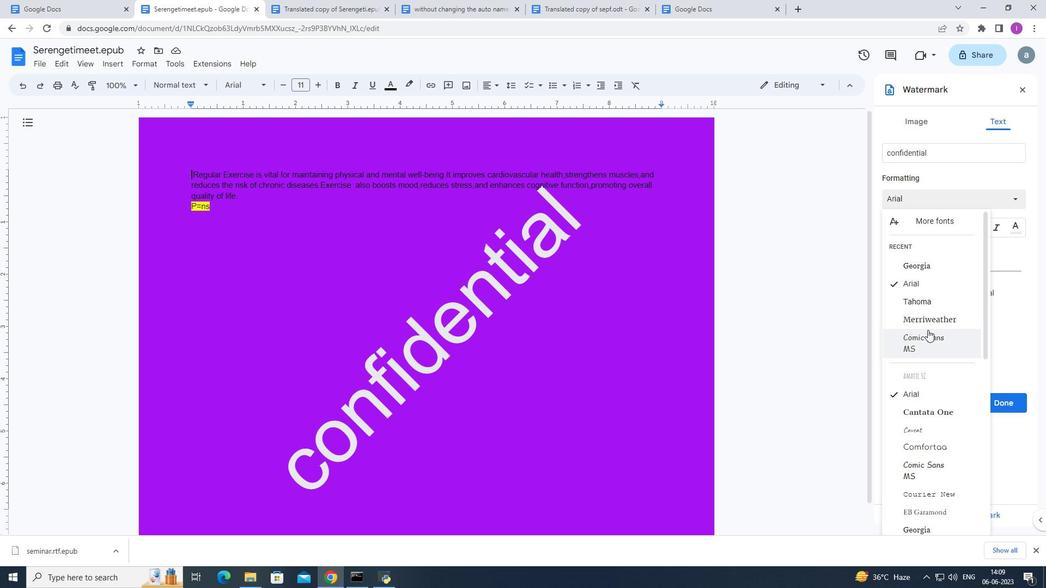 
Action: Mouse scrolled (928, 329) with delta (0, 0)
Screenshot: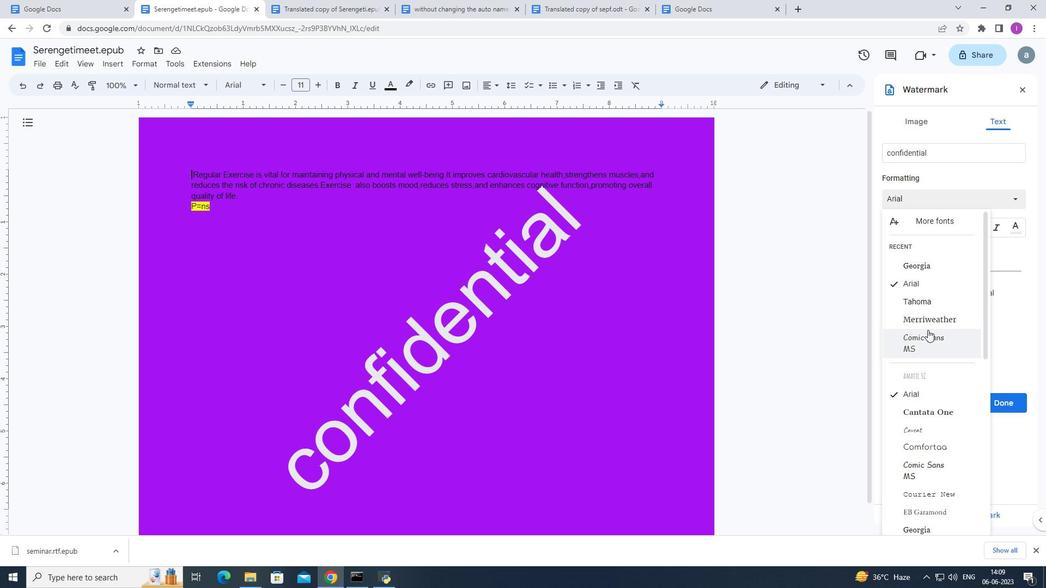
Action: Mouse scrolled (928, 329) with delta (0, 0)
Screenshot: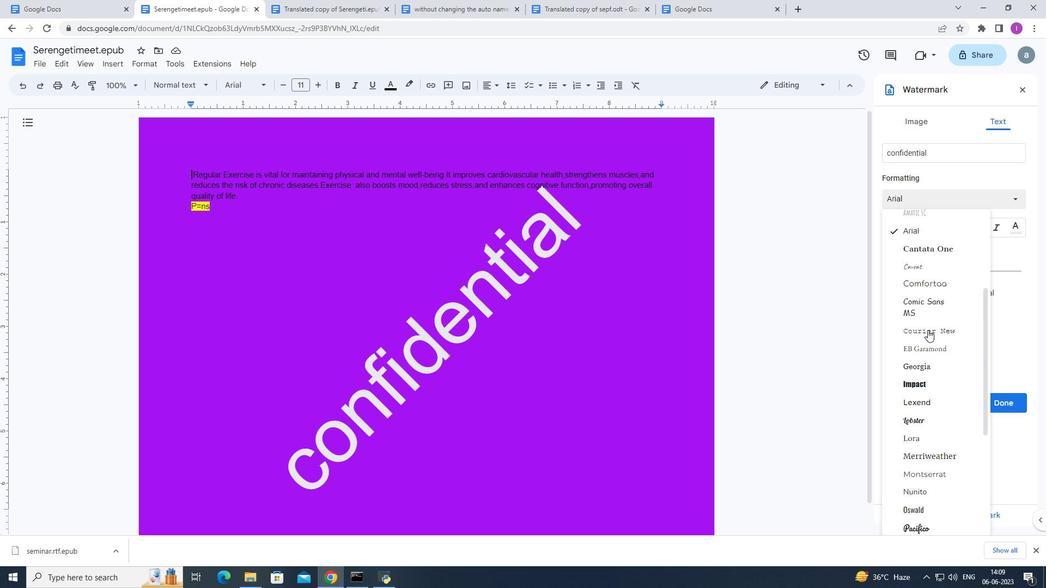 
Action: Mouse scrolled (928, 329) with delta (0, 0)
Screenshot: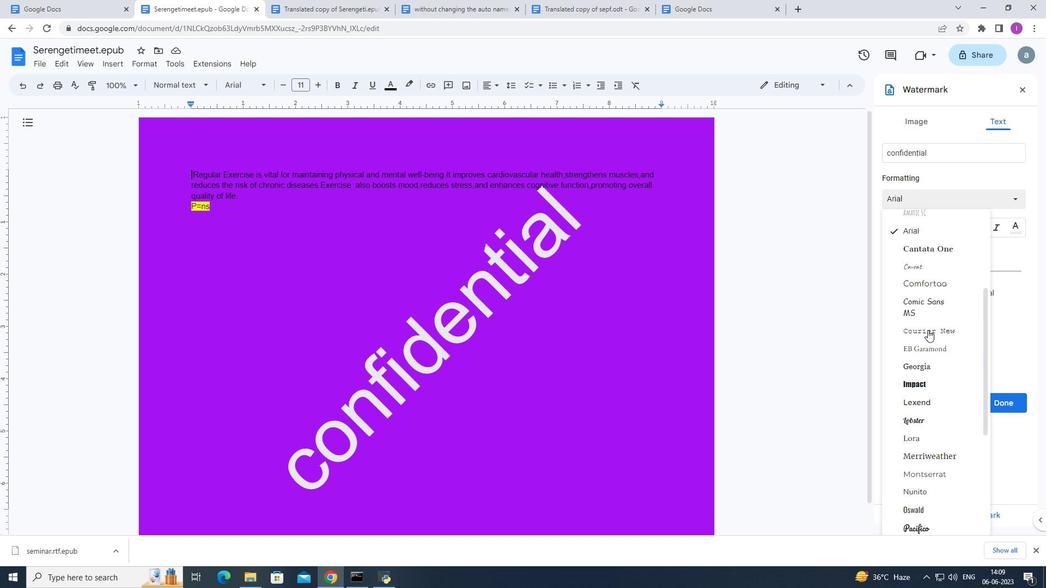 
Action: Mouse scrolled (928, 329) with delta (0, 0)
Screenshot: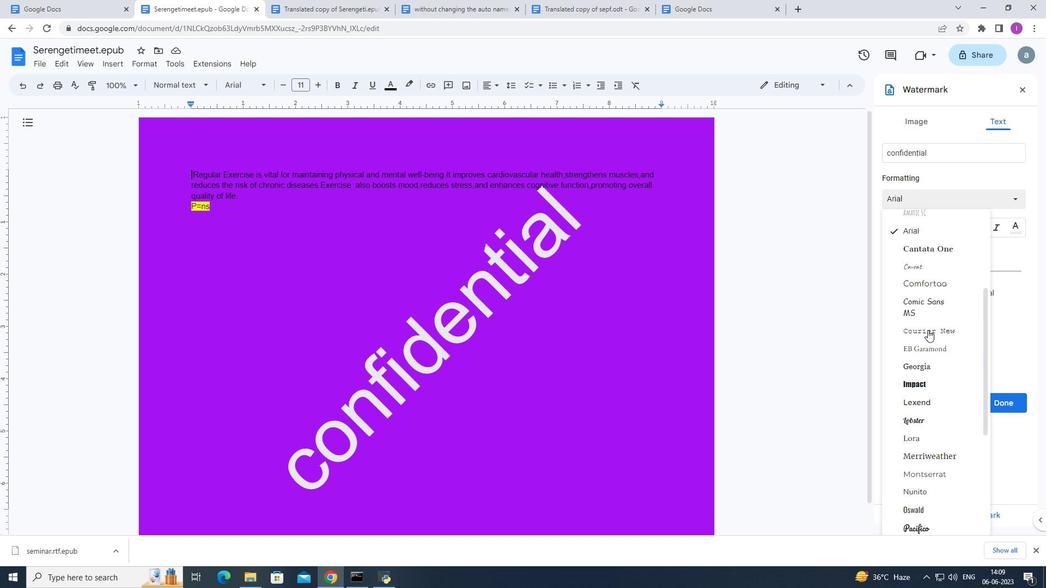
Action: Mouse pressed left at (928, 330)
Screenshot: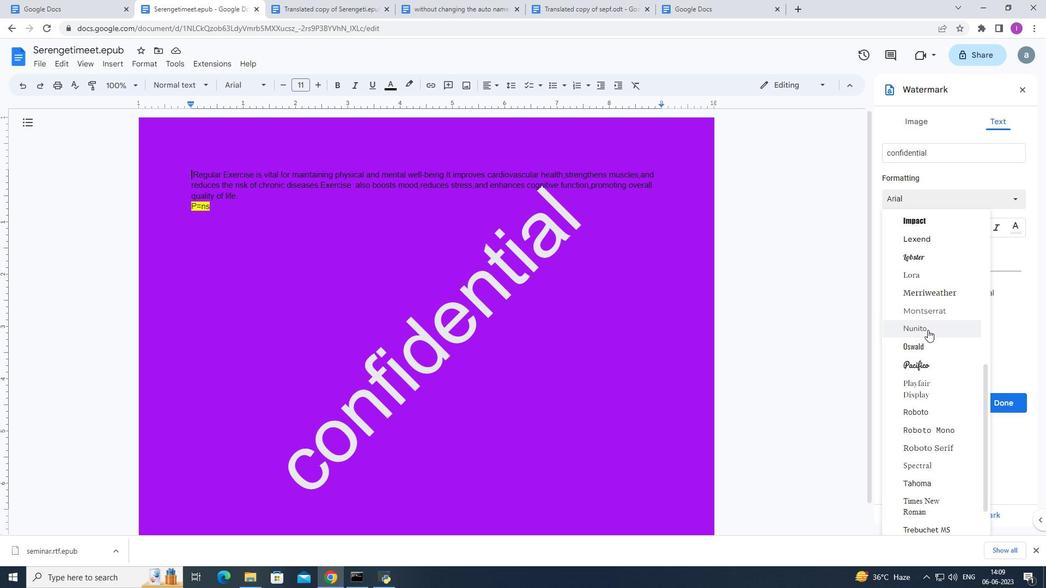 
Action: Mouse moved to (1008, 403)
Screenshot: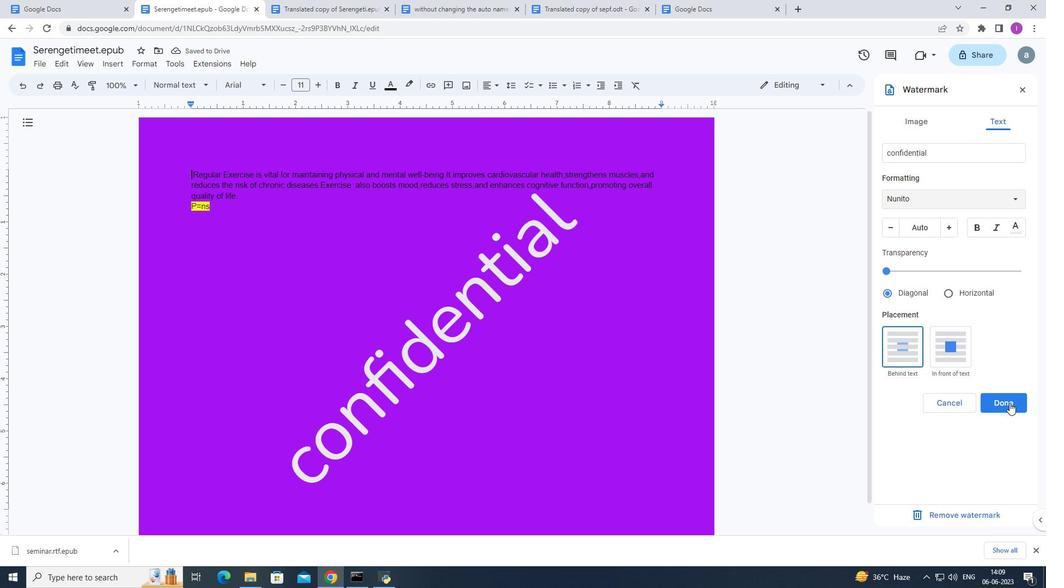 
Action: Mouse pressed left at (1008, 403)
Screenshot: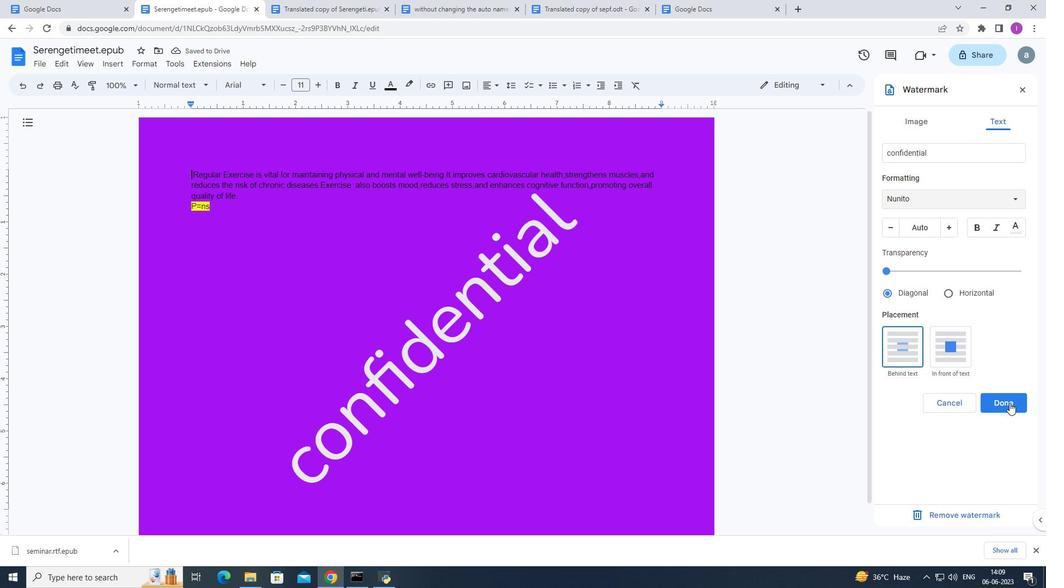 
Action: Mouse moved to (475, 306)
Screenshot: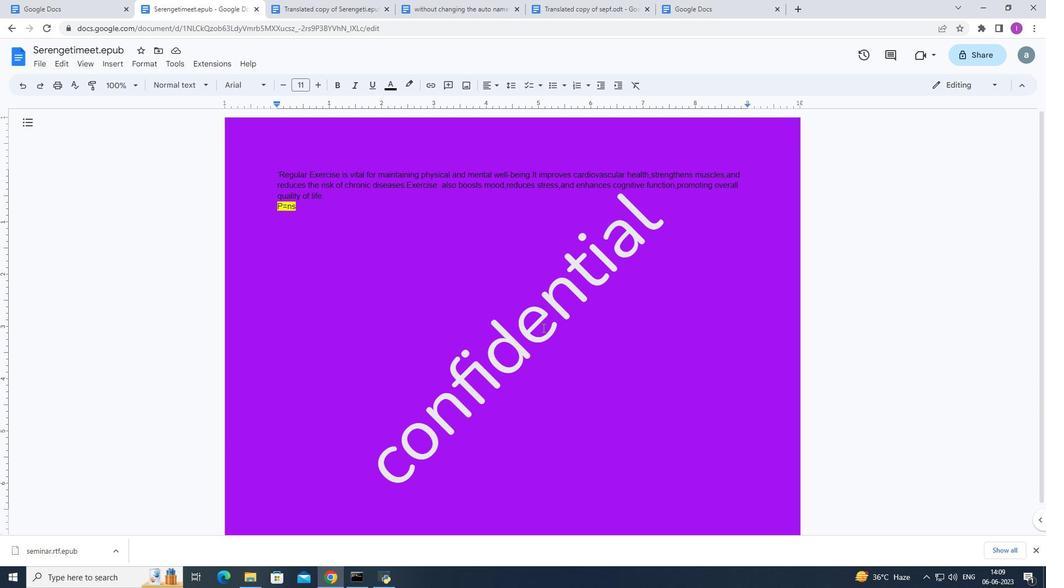 
